 Task: Create a rule from the Recommended list, Task Added to this Project -> add SubTasks in the project Brighten with SubTasks Gather and Analyse Requirements , Design and Implement Solution , System Test and UAT , Release to Production / Go Live
Action: Mouse moved to (797, 653)
Screenshot: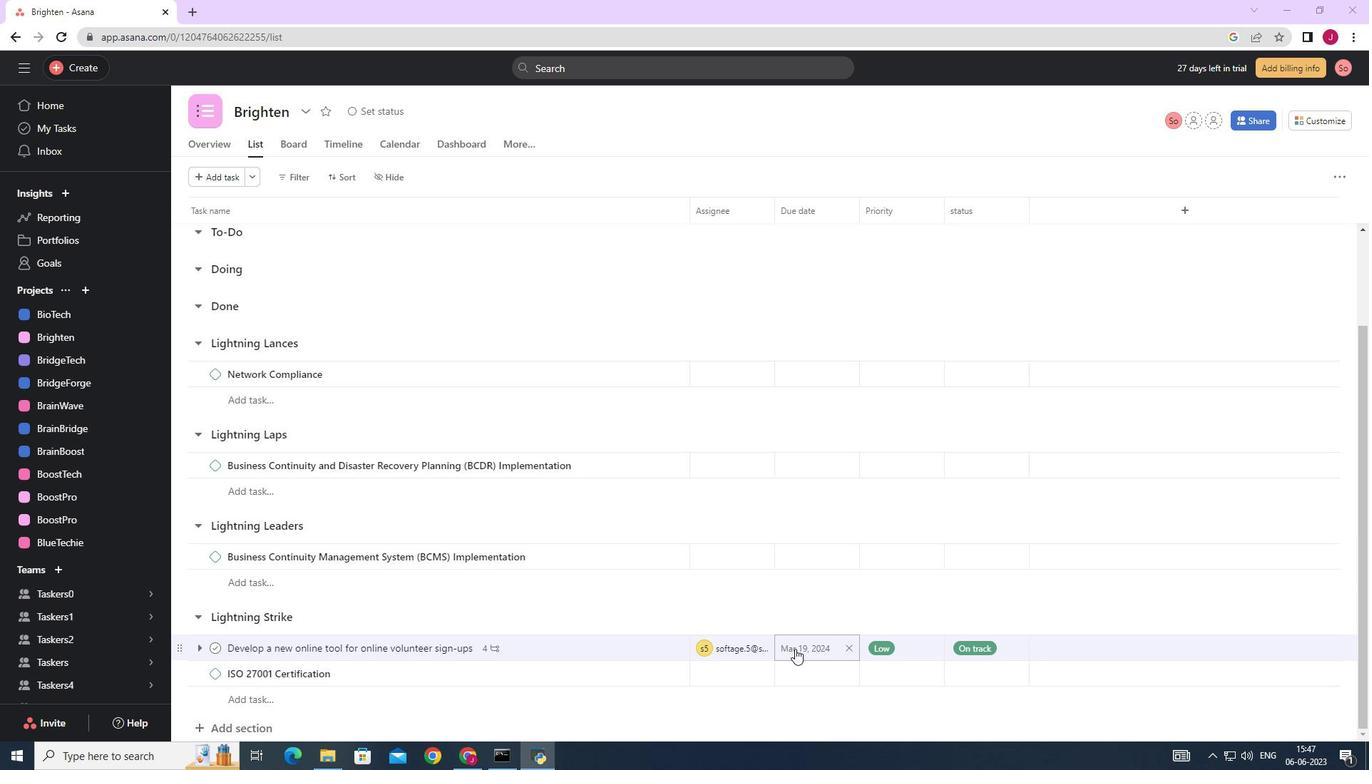 
Action: Mouse scrolled (797, 653) with delta (0, 0)
Screenshot: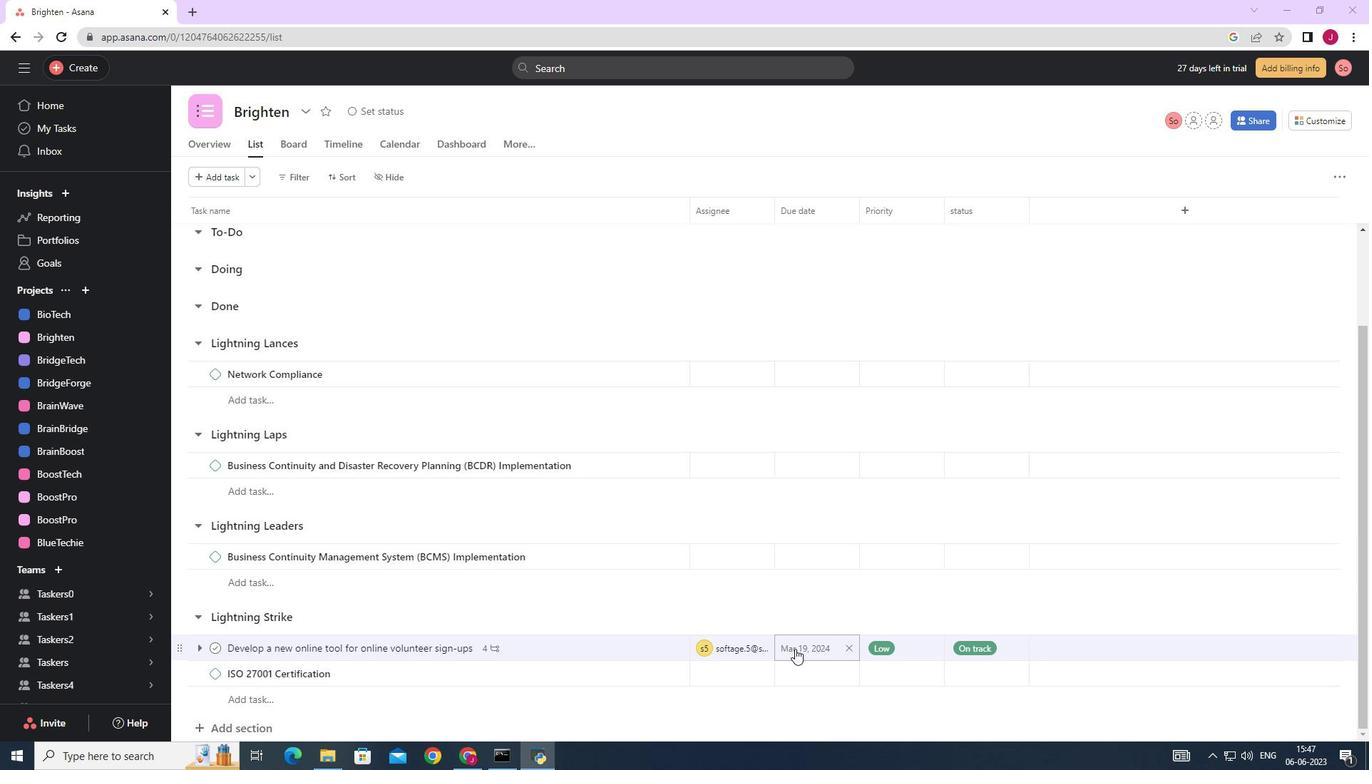 
Action: Mouse scrolled (797, 653) with delta (0, 0)
Screenshot: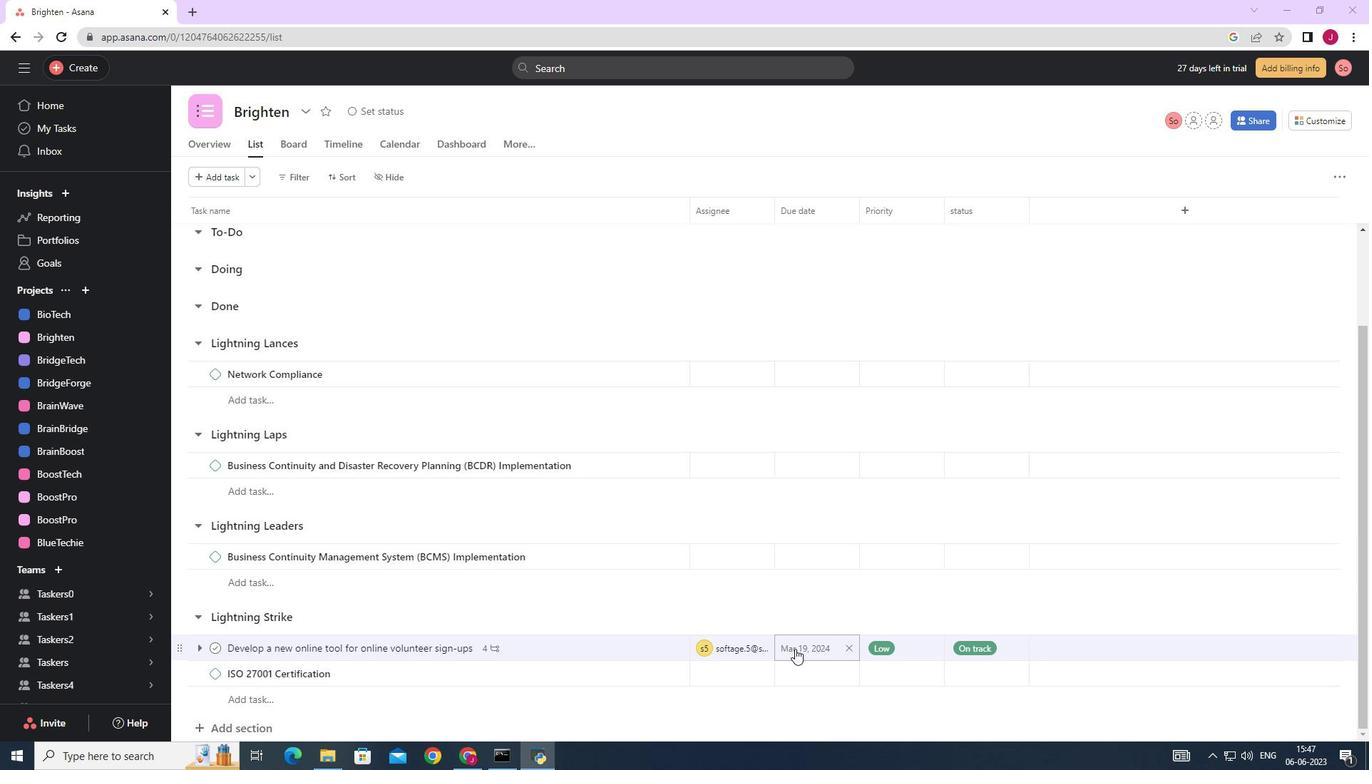 
Action: Mouse moved to (797, 649)
Screenshot: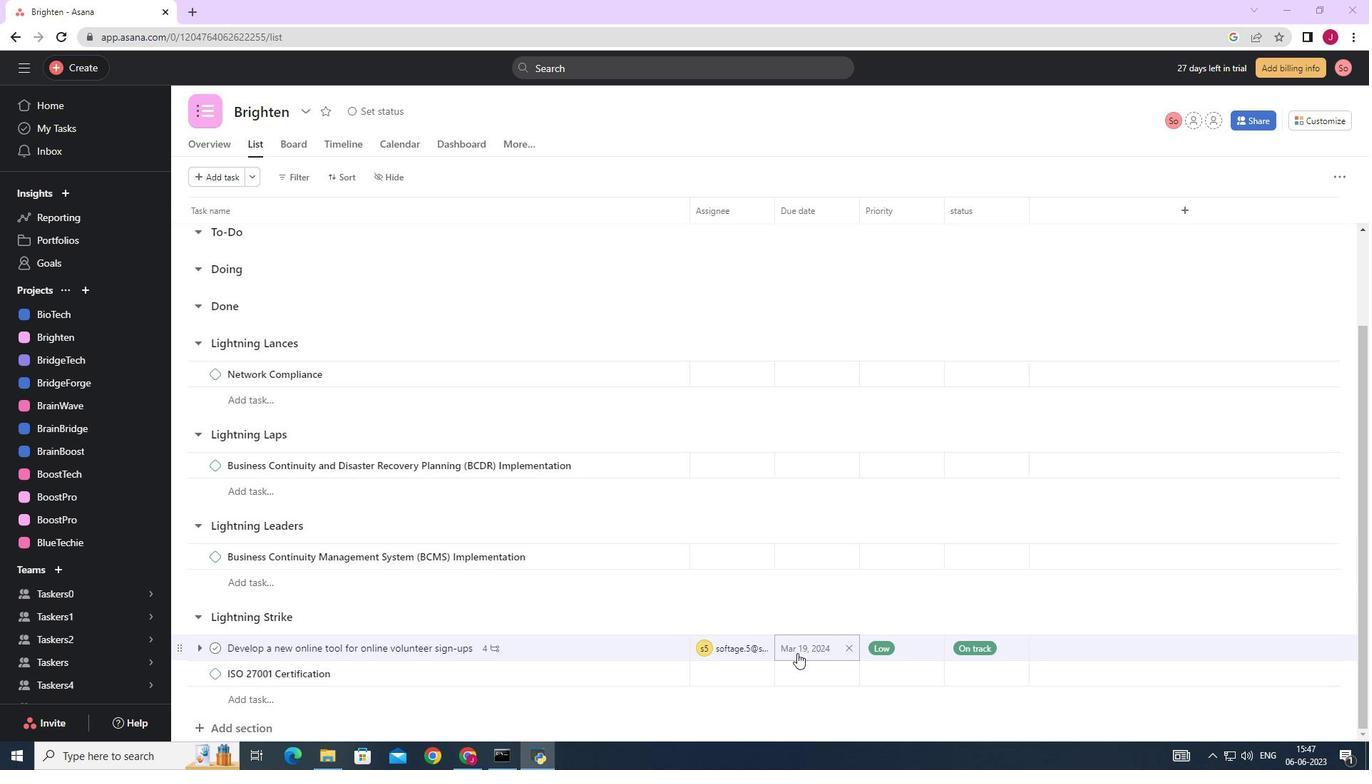 
Action: Mouse scrolled (797, 651) with delta (0, 0)
Screenshot: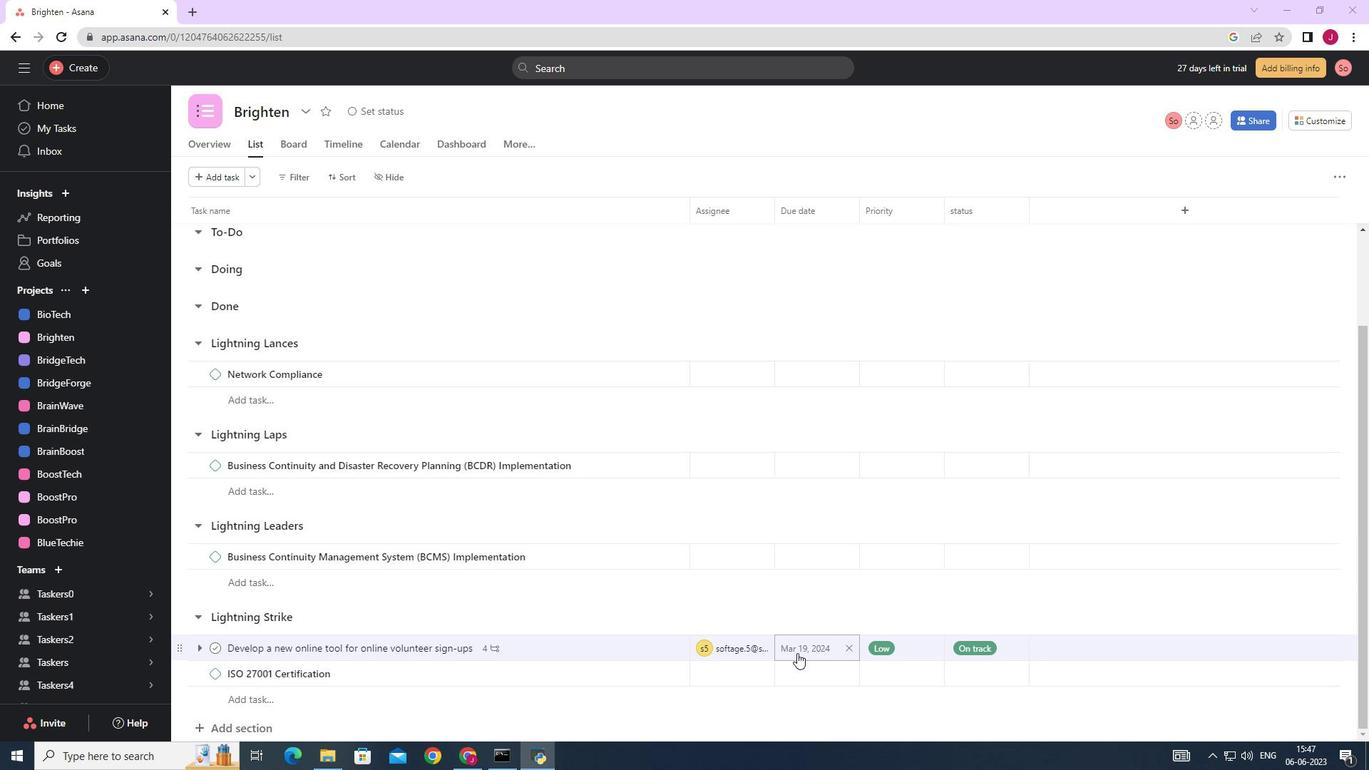 
Action: Mouse moved to (777, 588)
Screenshot: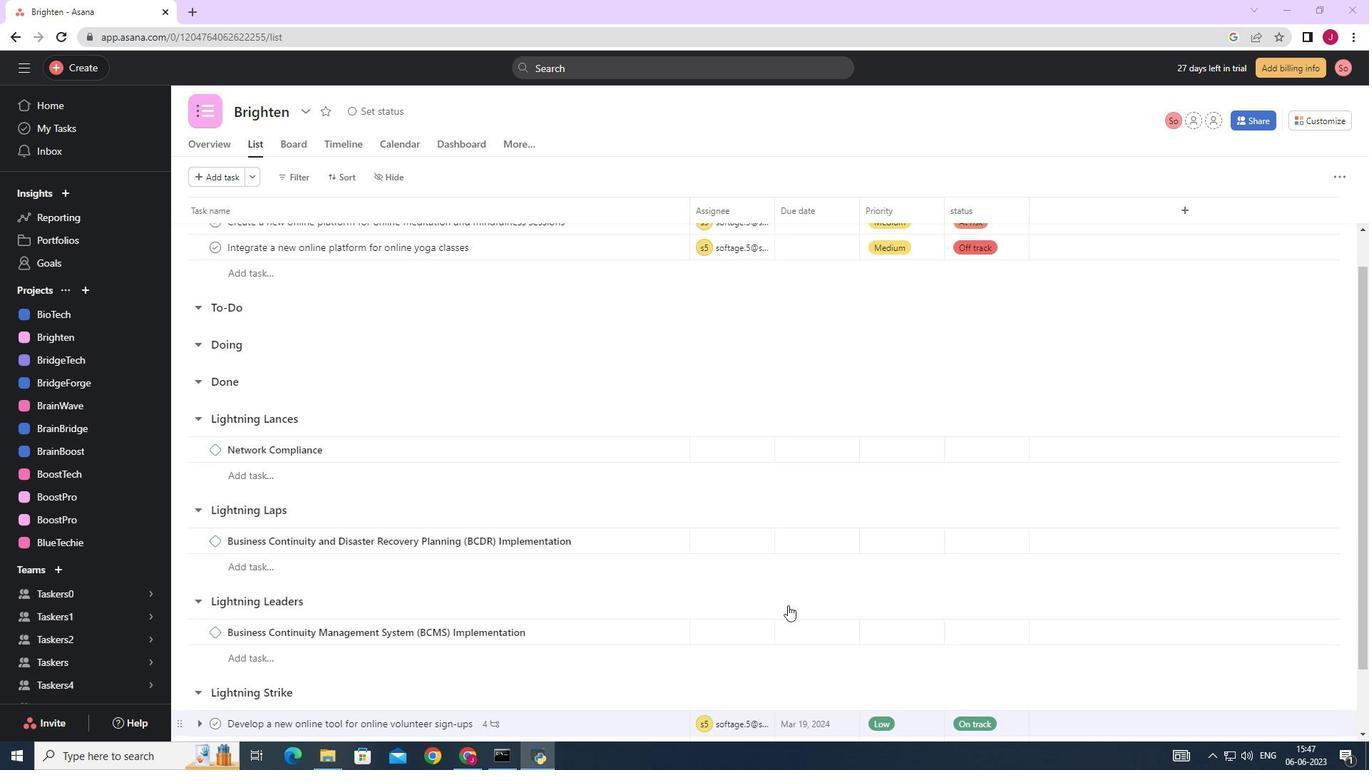 
Action: Mouse scrolled (777, 589) with delta (0, 0)
Screenshot: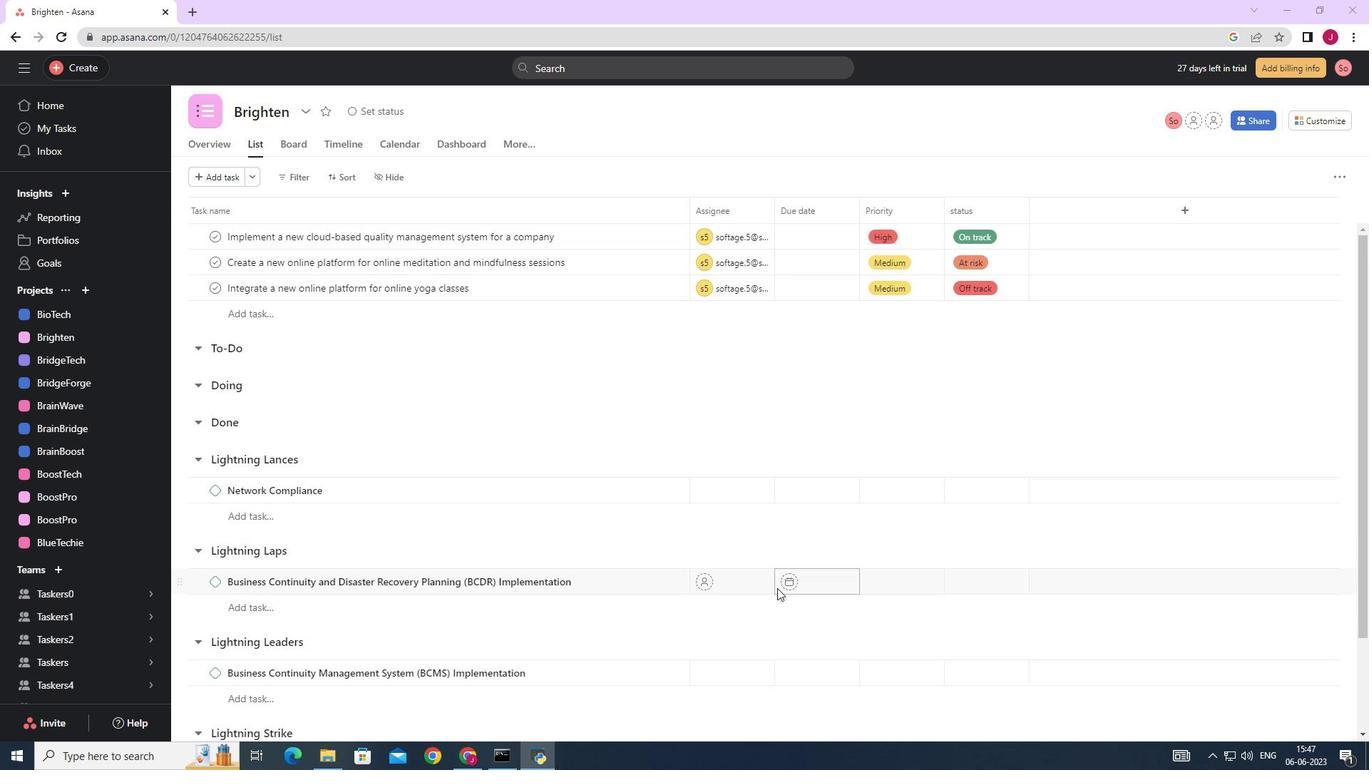 
Action: Mouse scrolled (777, 589) with delta (0, 0)
Screenshot: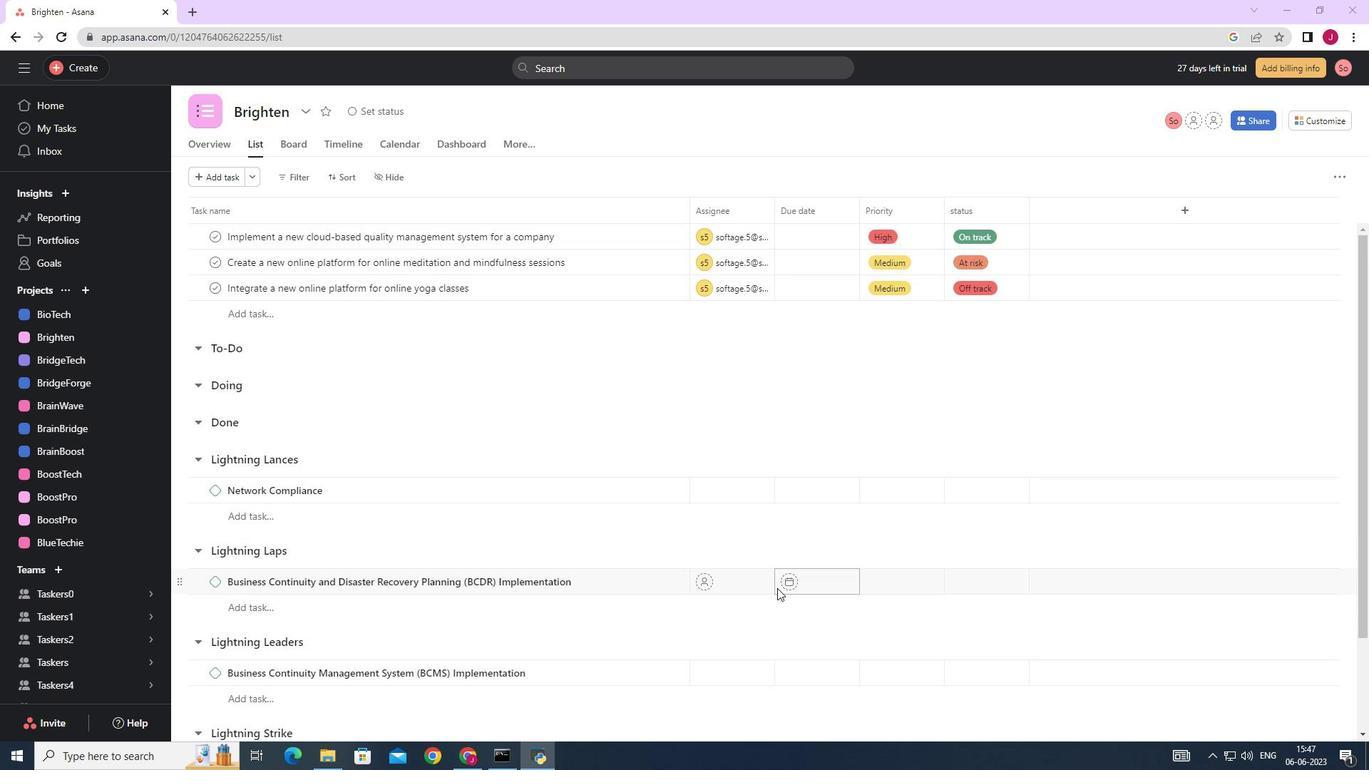 
Action: Mouse scrolled (777, 589) with delta (0, 0)
Screenshot: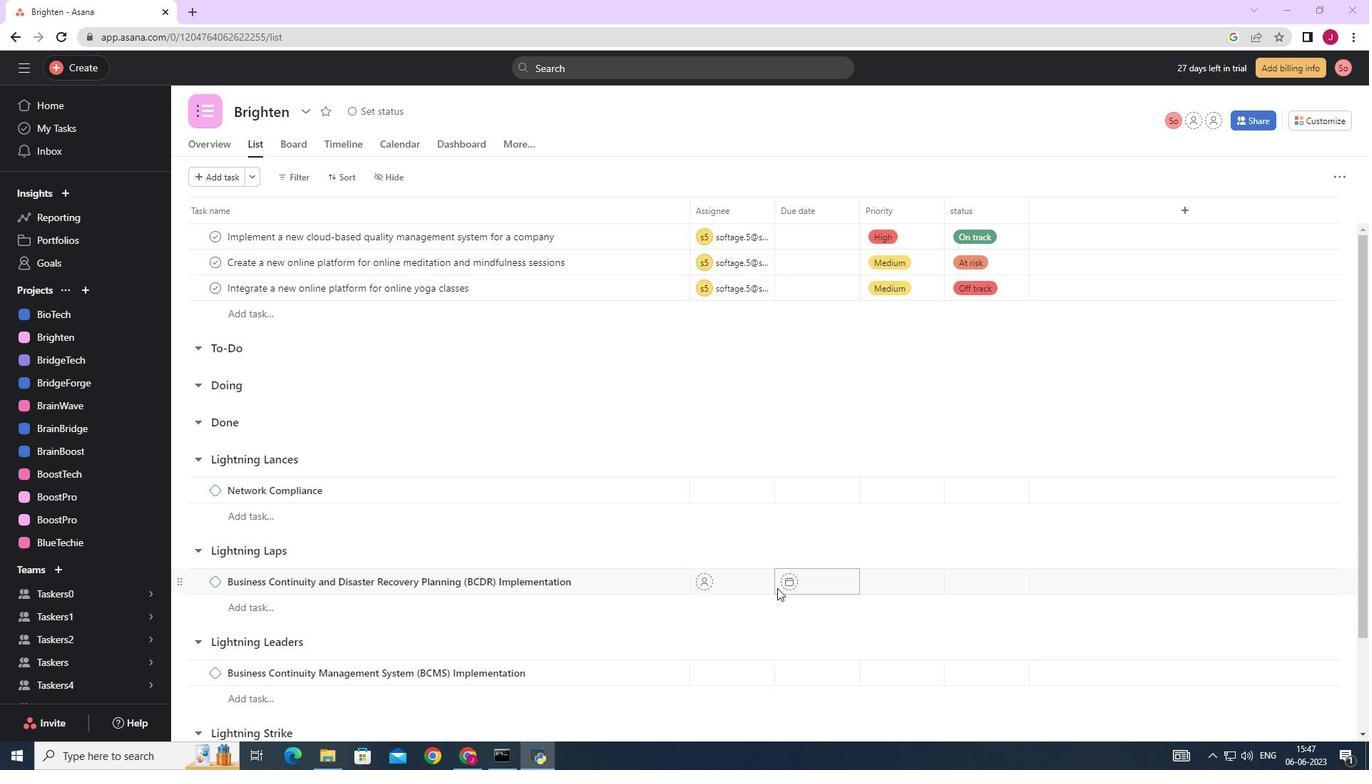 
Action: Mouse scrolled (777, 587) with delta (0, 0)
Screenshot: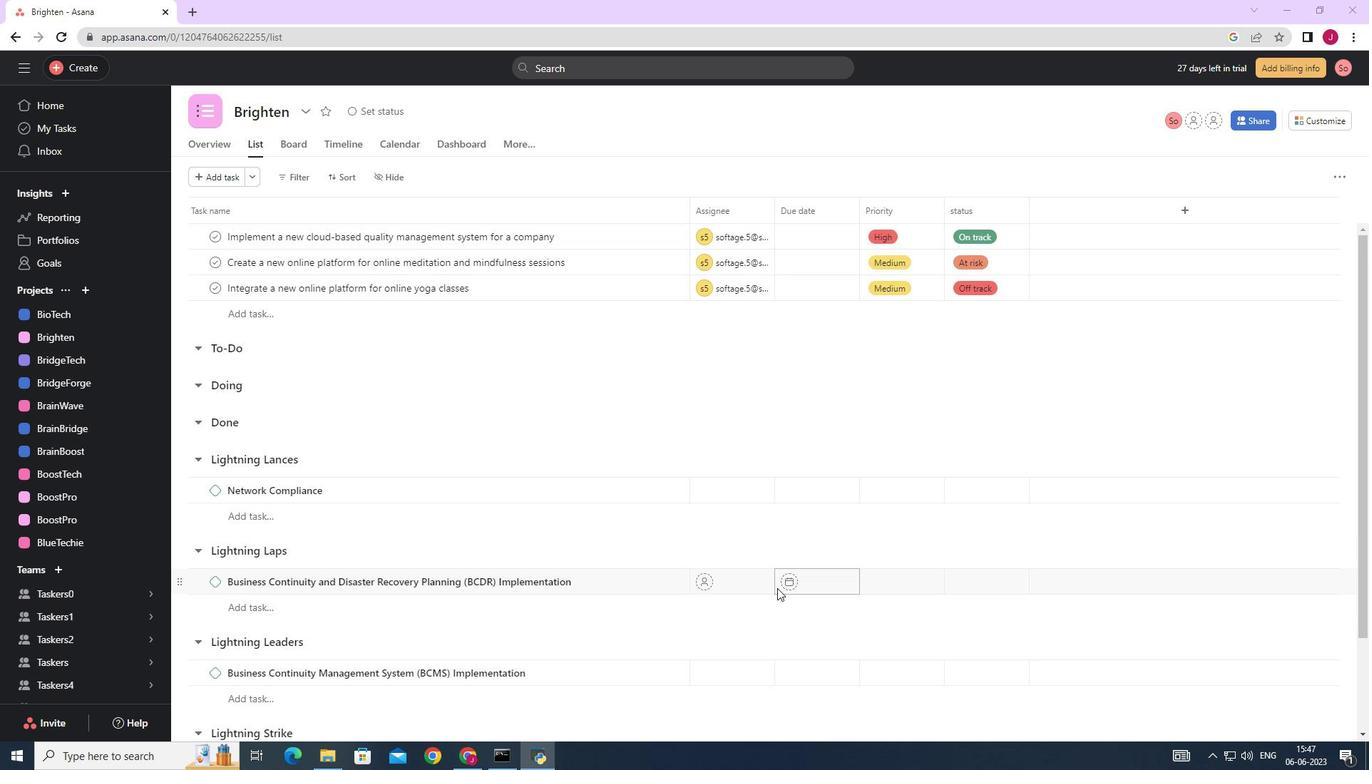 
Action: Mouse scrolled (777, 587) with delta (0, 0)
Screenshot: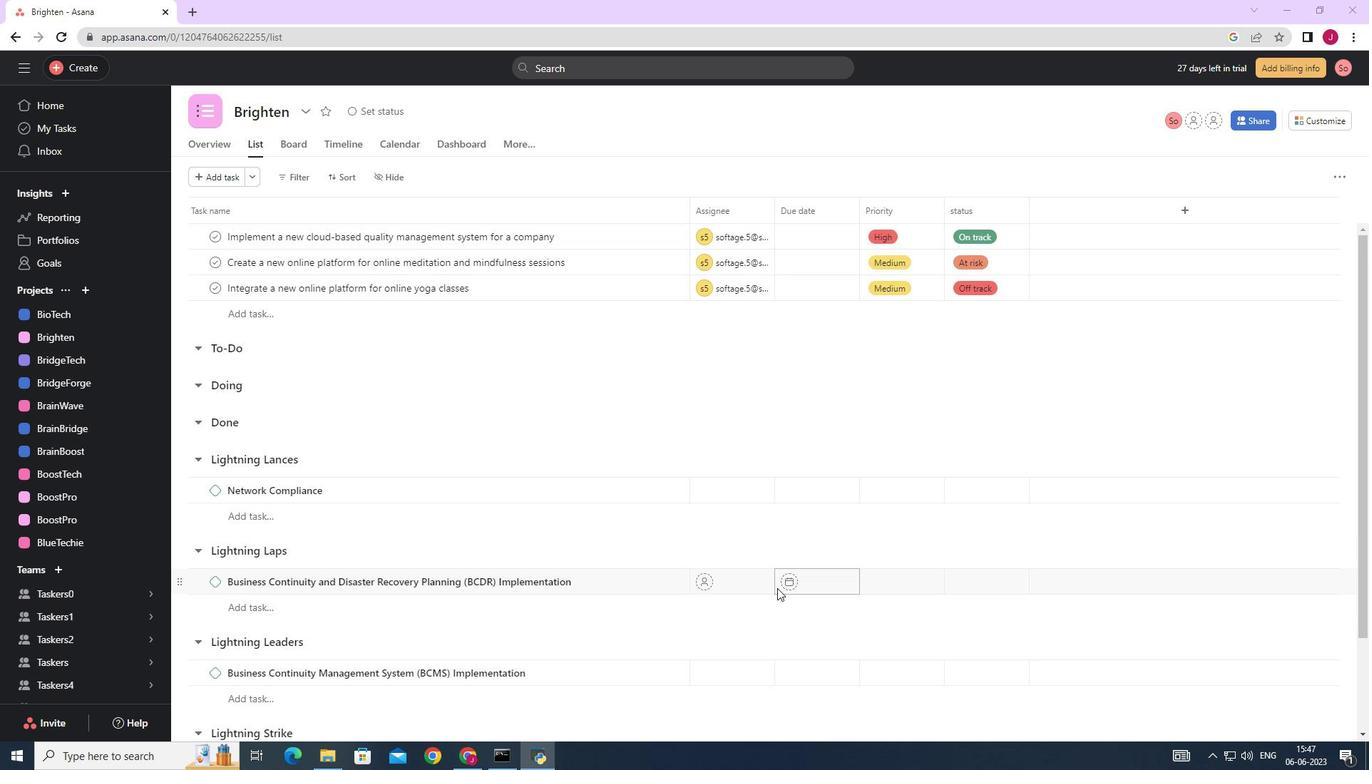 
Action: Mouse scrolled (777, 587) with delta (0, 0)
Screenshot: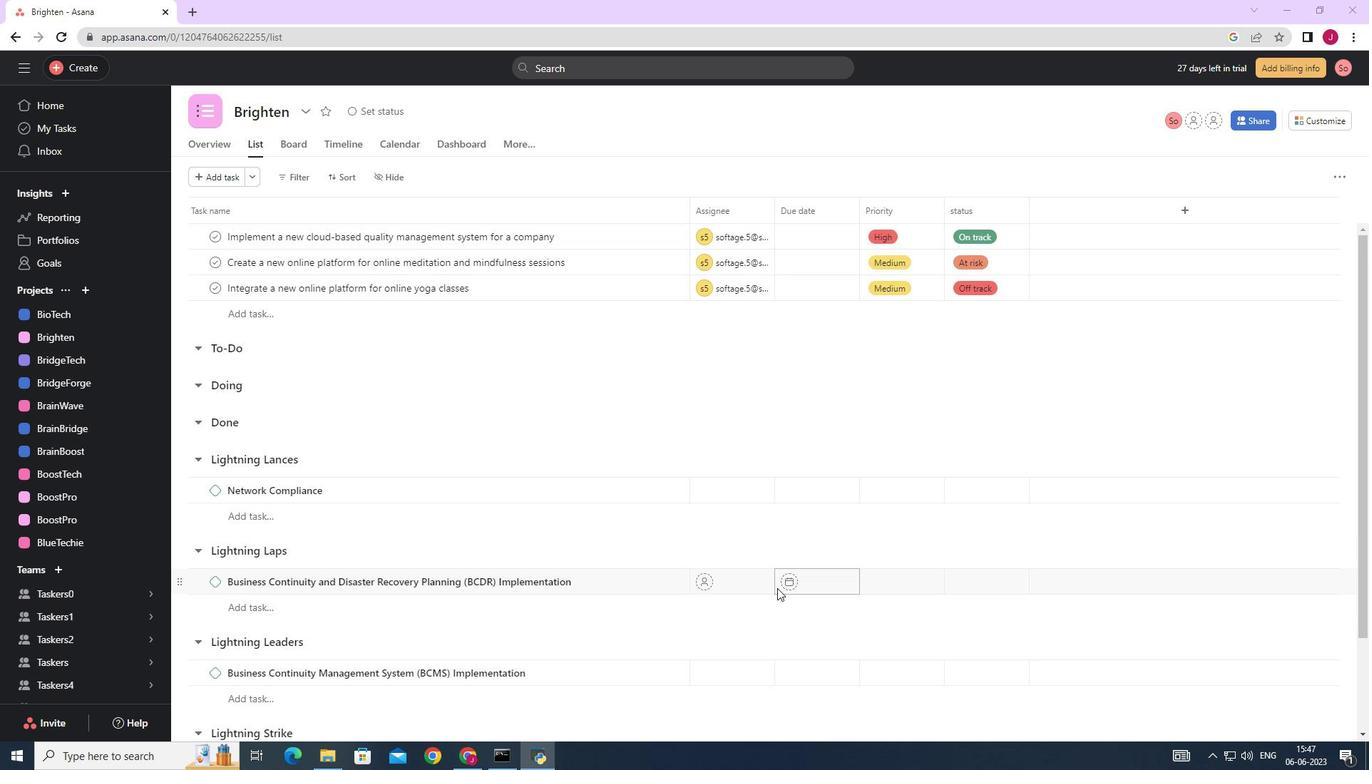 
Action: Mouse scrolled (777, 587) with delta (0, 0)
Screenshot: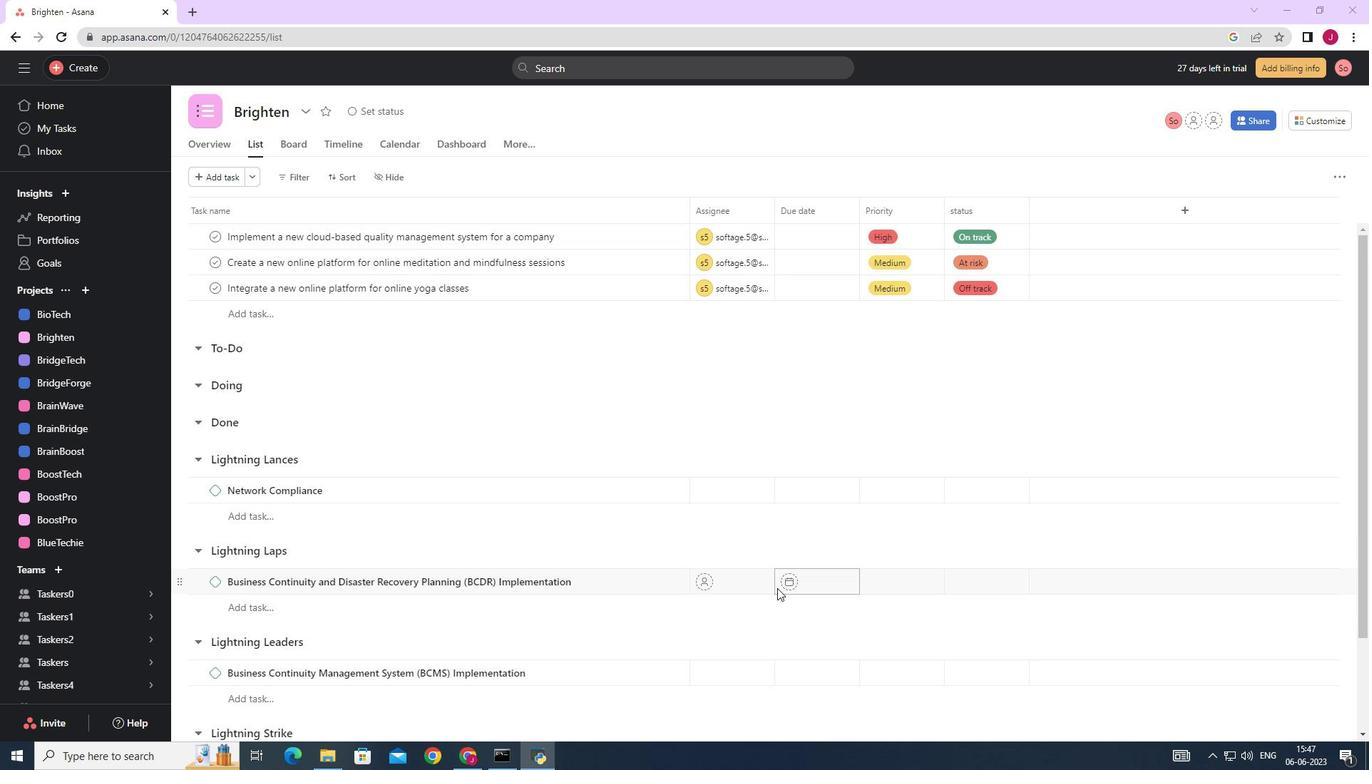 
Action: Mouse scrolled (777, 587) with delta (0, 0)
Screenshot: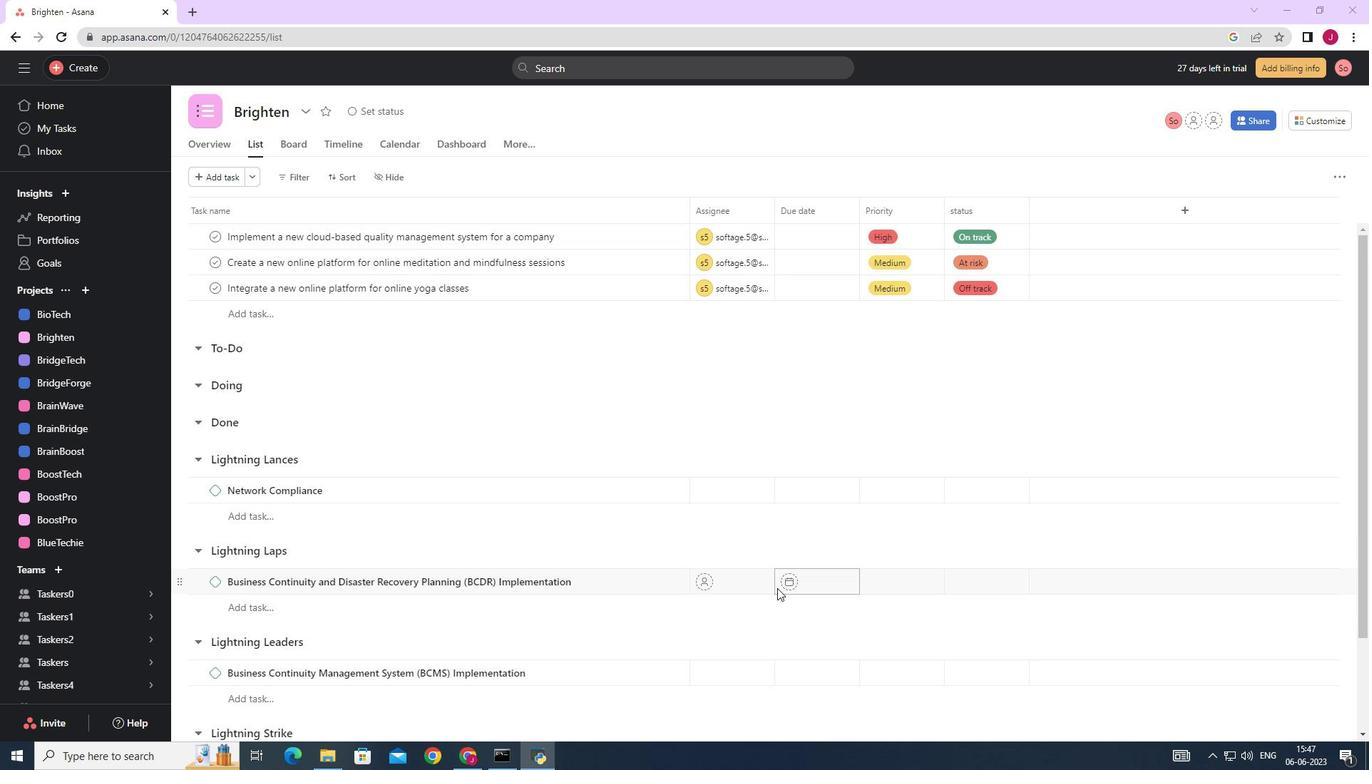 
Action: Mouse scrolled (777, 589) with delta (0, 0)
Screenshot: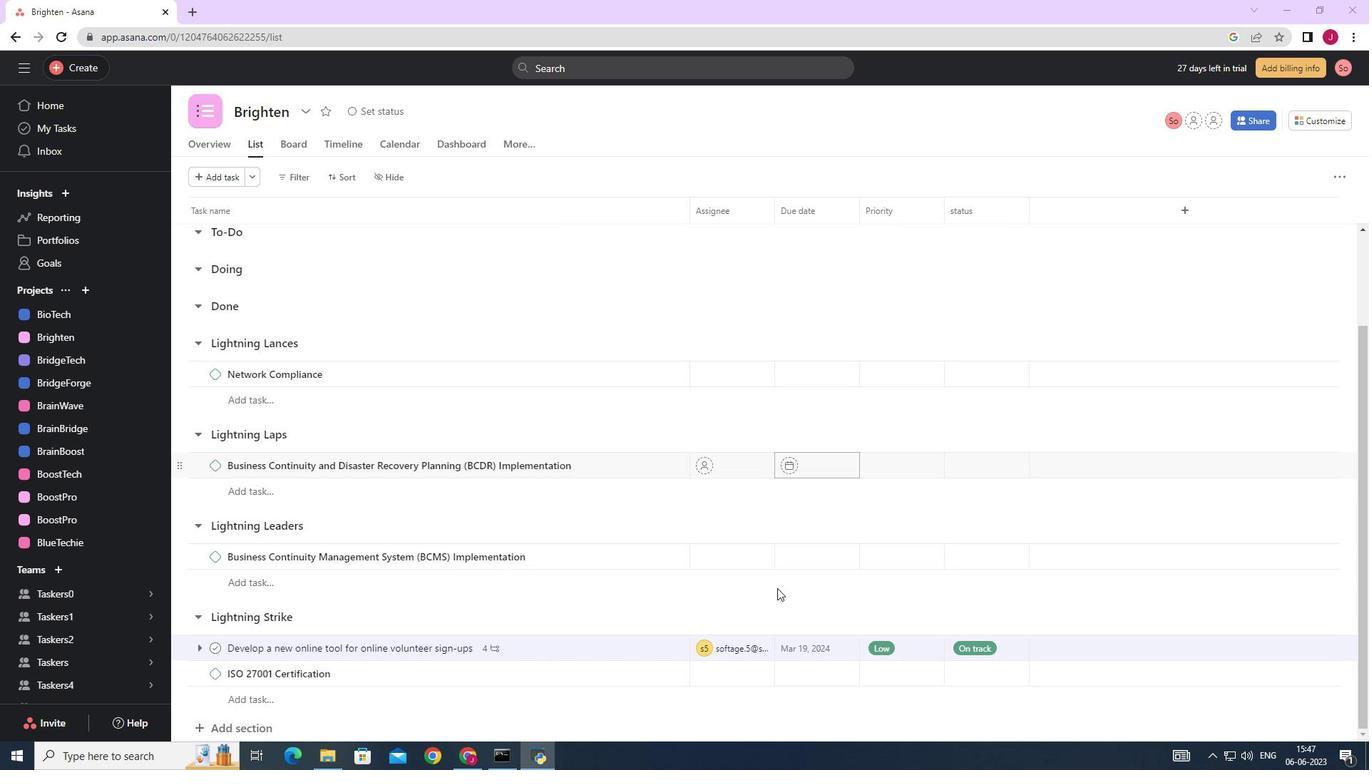 
Action: Mouse scrolled (777, 589) with delta (0, 0)
Screenshot: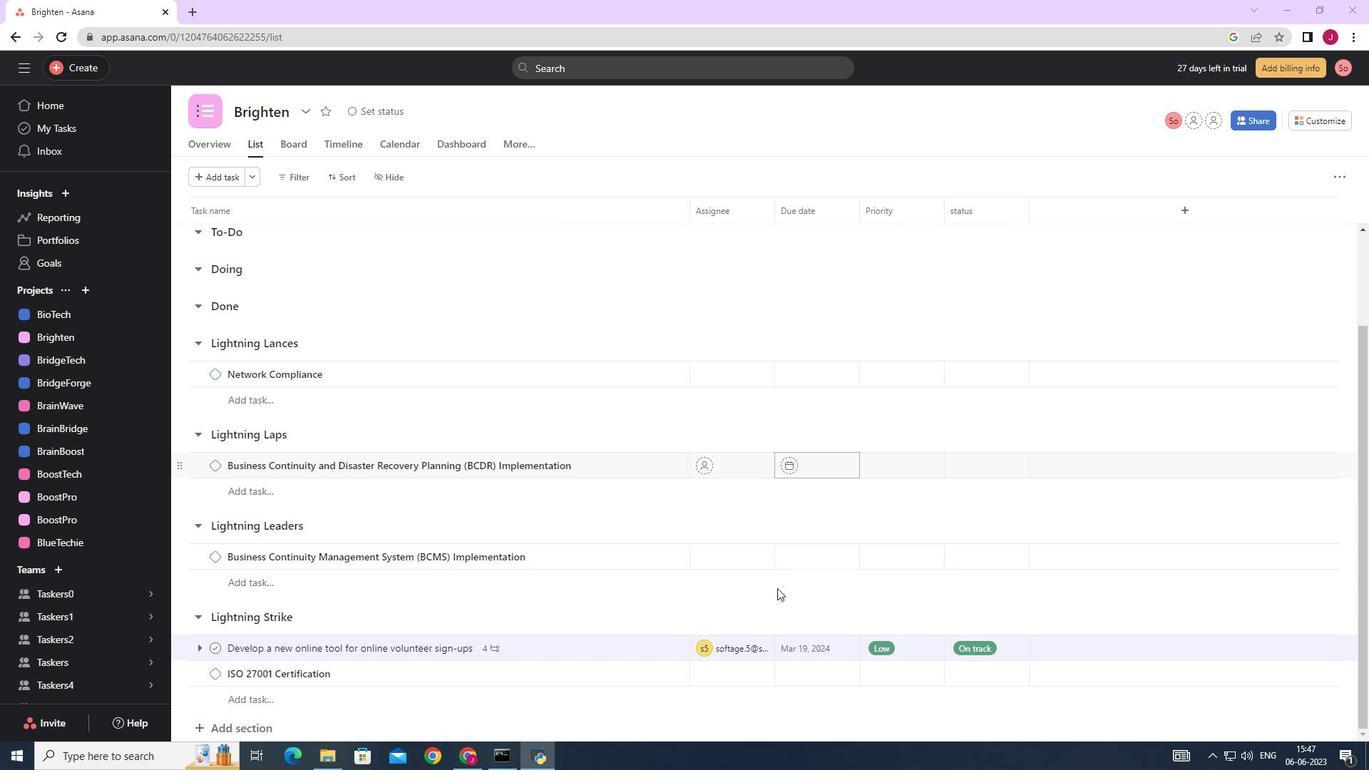
Action: Mouse scrolled (777, 589) with delta (0, 0)
Screenshot: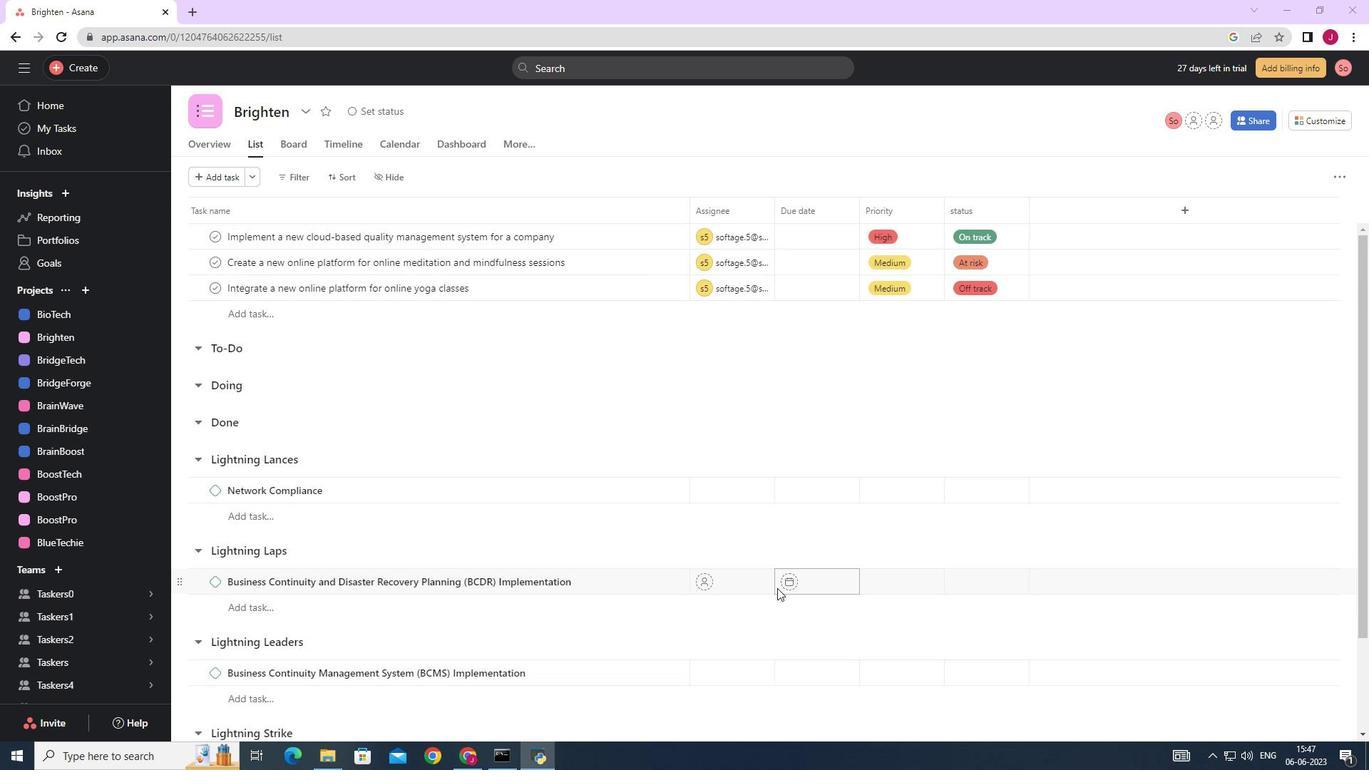 
Action: Mouse scrolled (777, 589) with delta (0, 0)
Screenshot: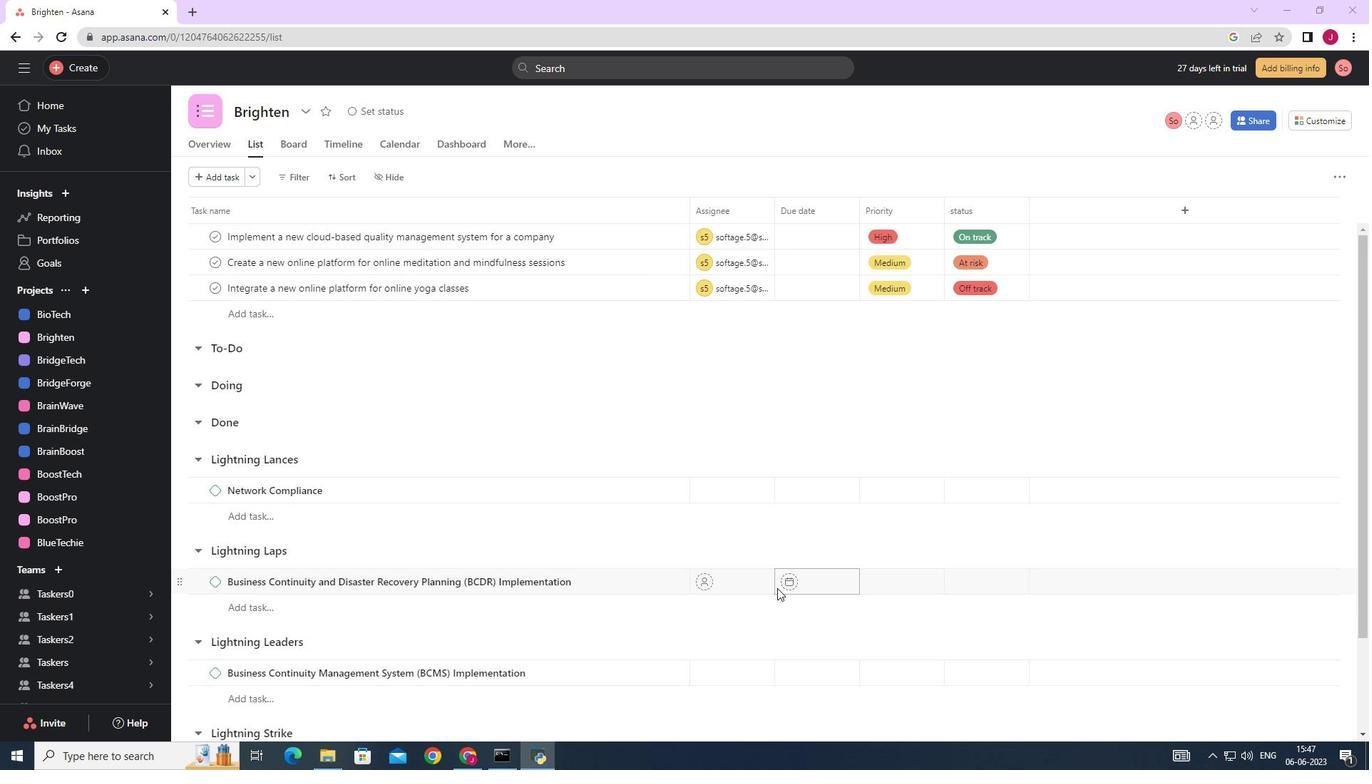 
Action: Mouse moved to (1319, 126)
Screenshot: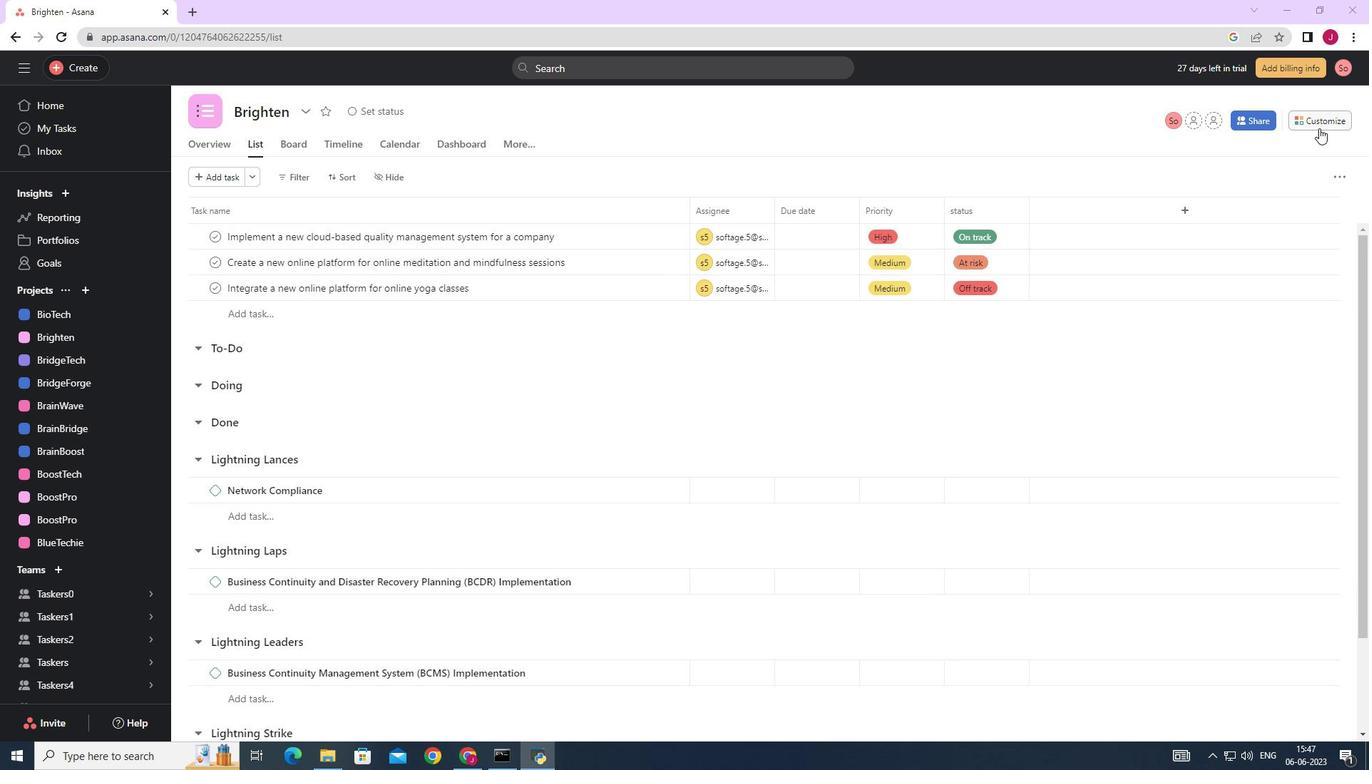 
Action: Mouse pressed left at (1319, 126)
Screenshot: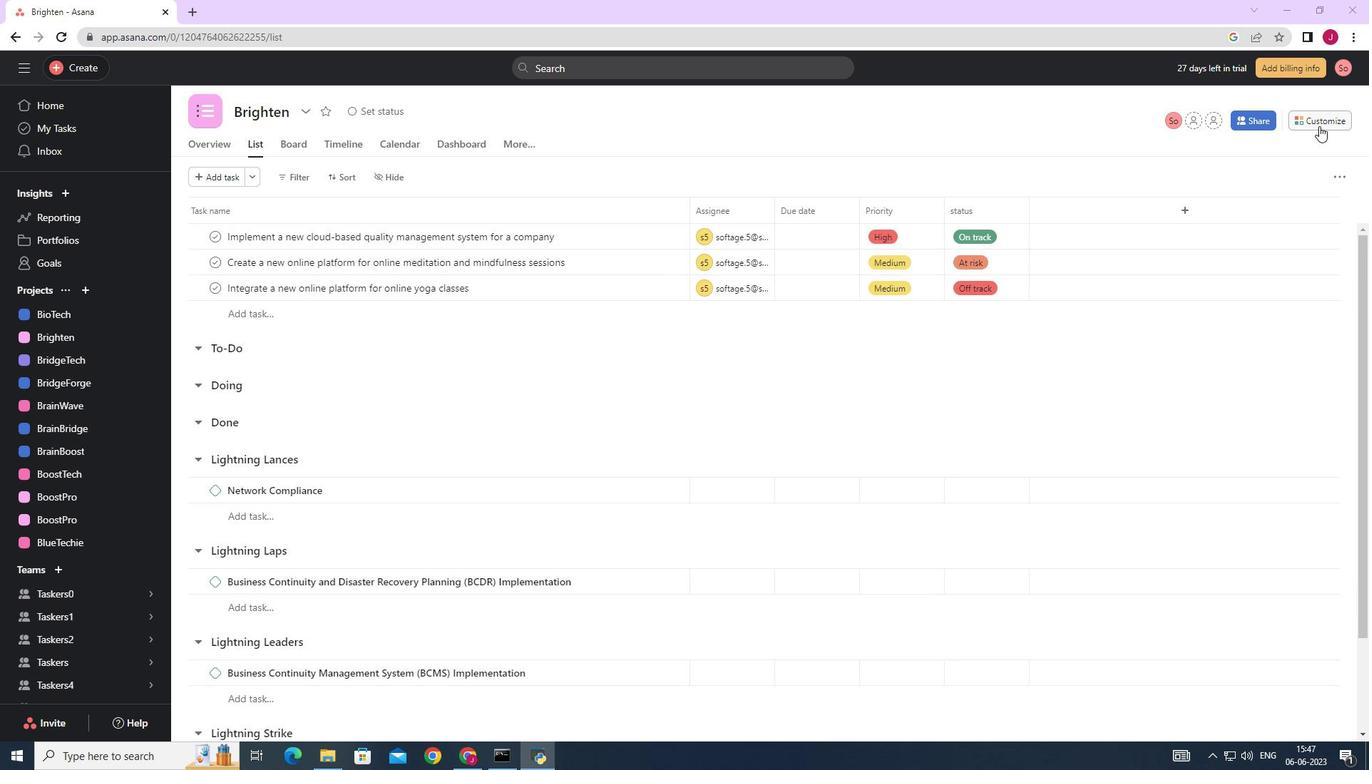 
Action: Mouse moved to (1066, 310)
Screenshot: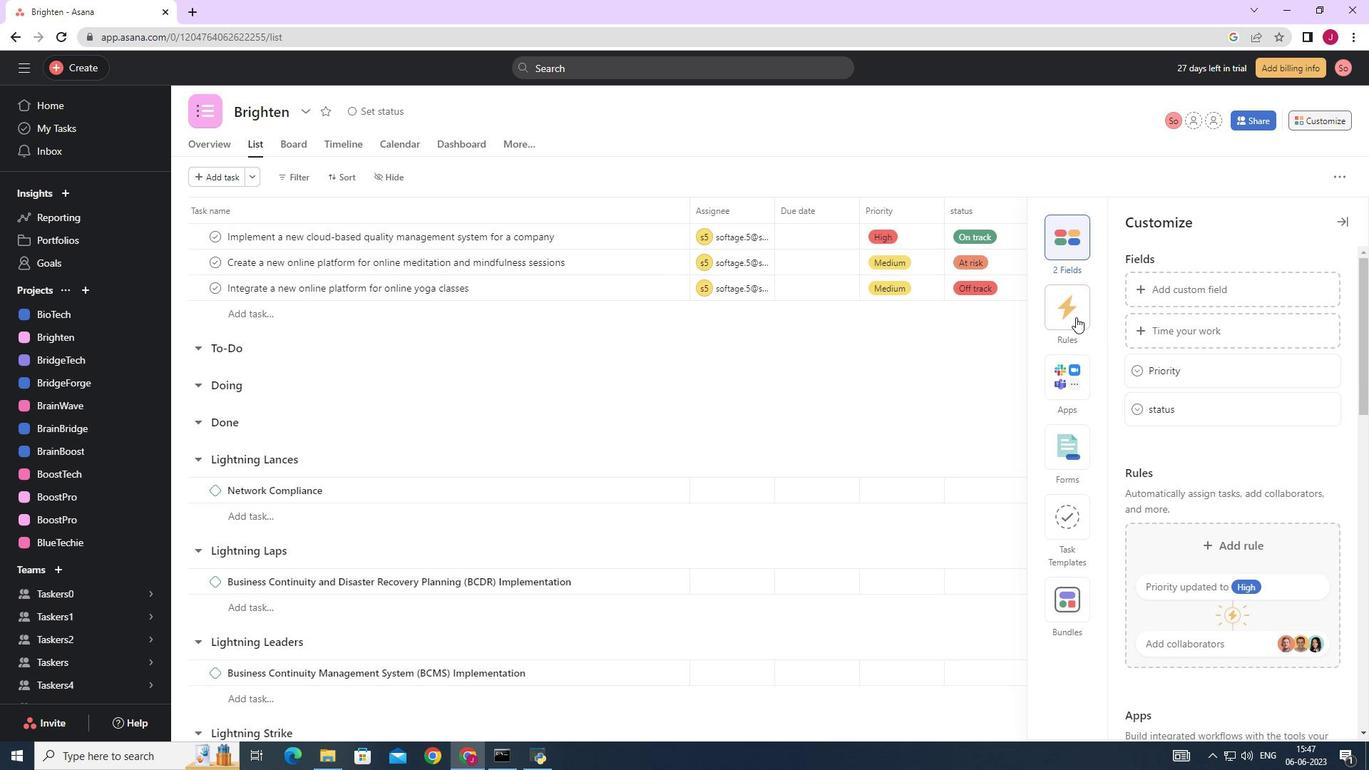 
Action: Mouse pressed left at (1066, 310)
Screenshot: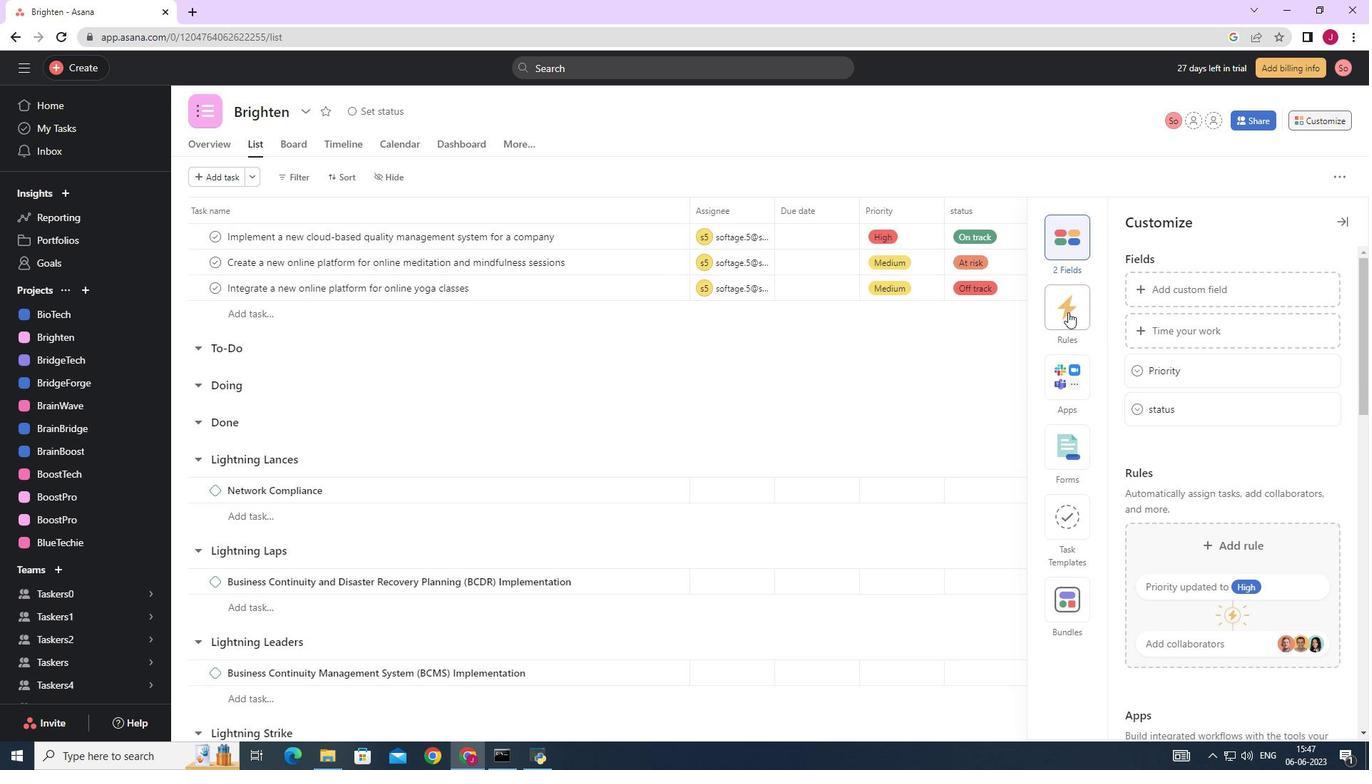 
Action: Mouse moved to (1195, 335)
Screenshot: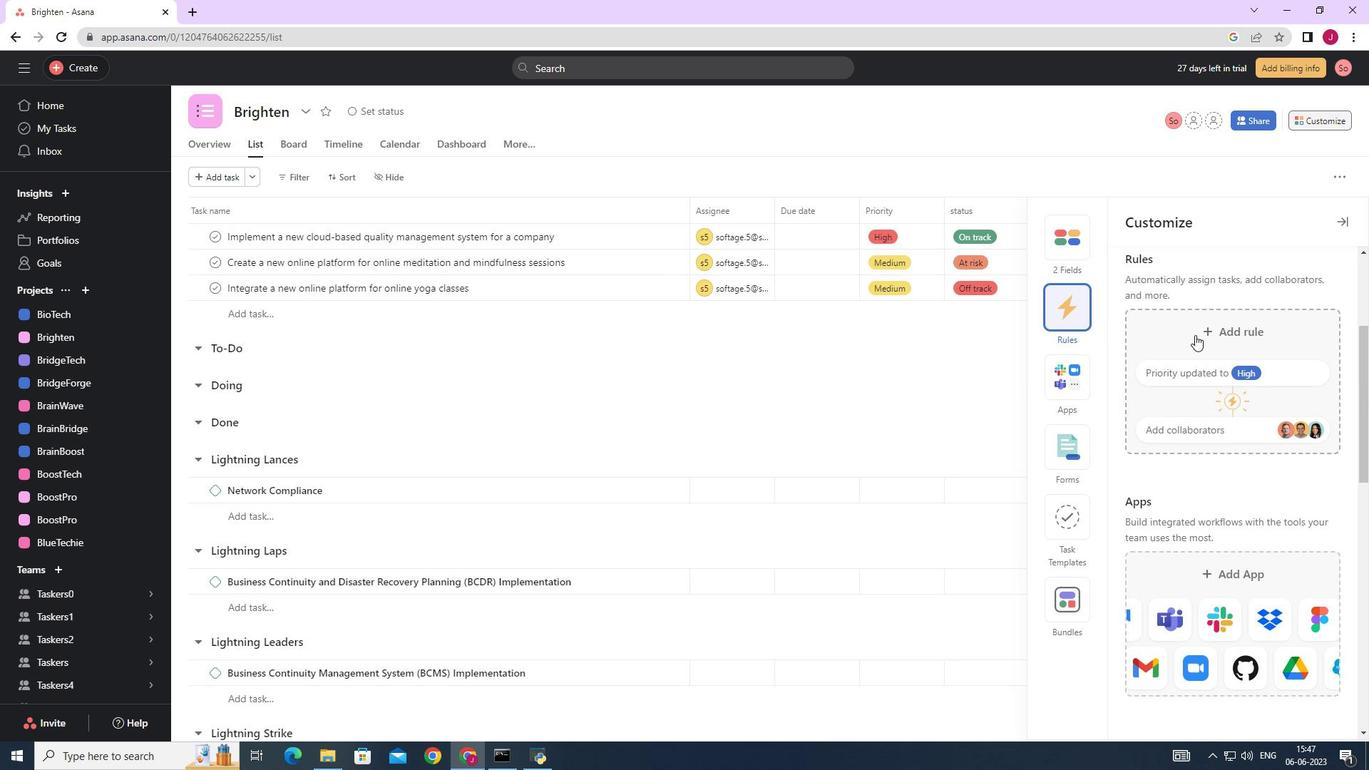 
Action: Mouse pressed left at (1195, 335)
Screenshot: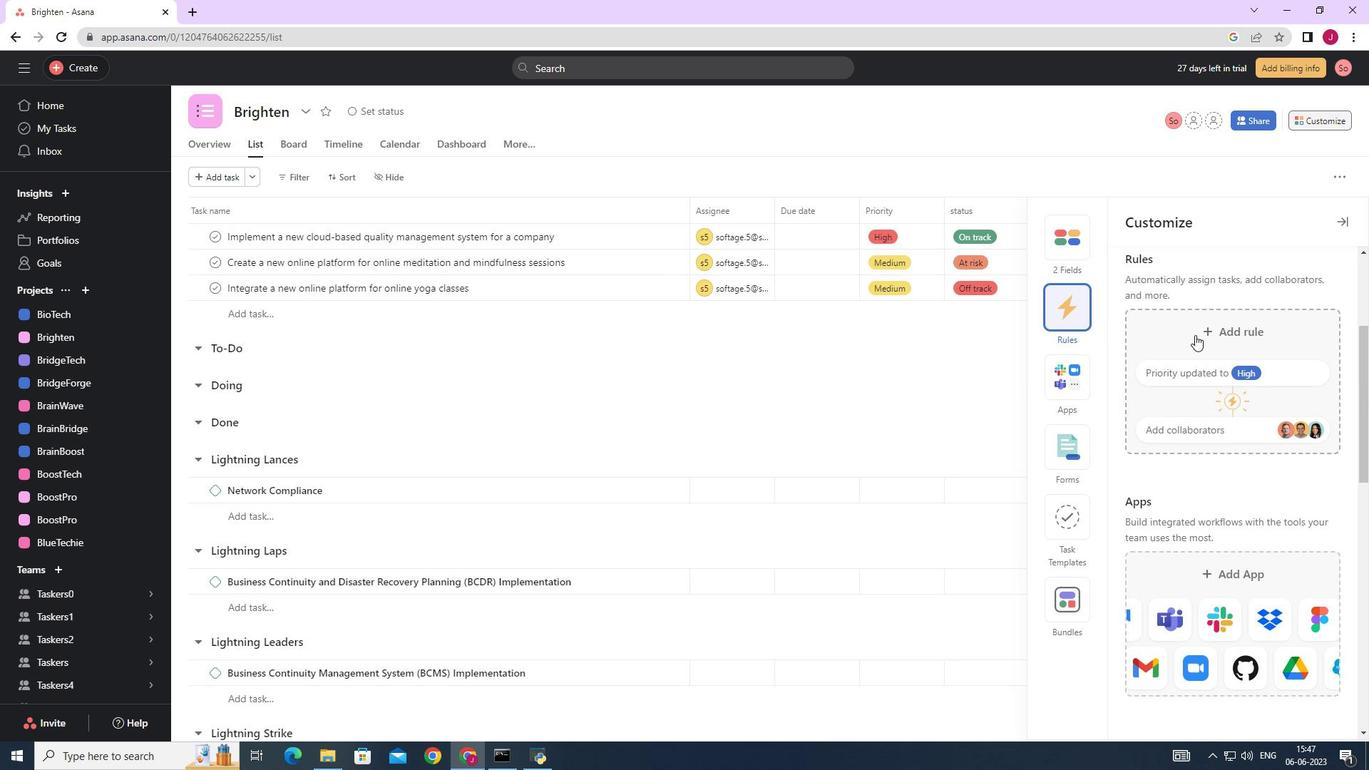 
Action: Mouse moved to (517, 225)
Screenshot: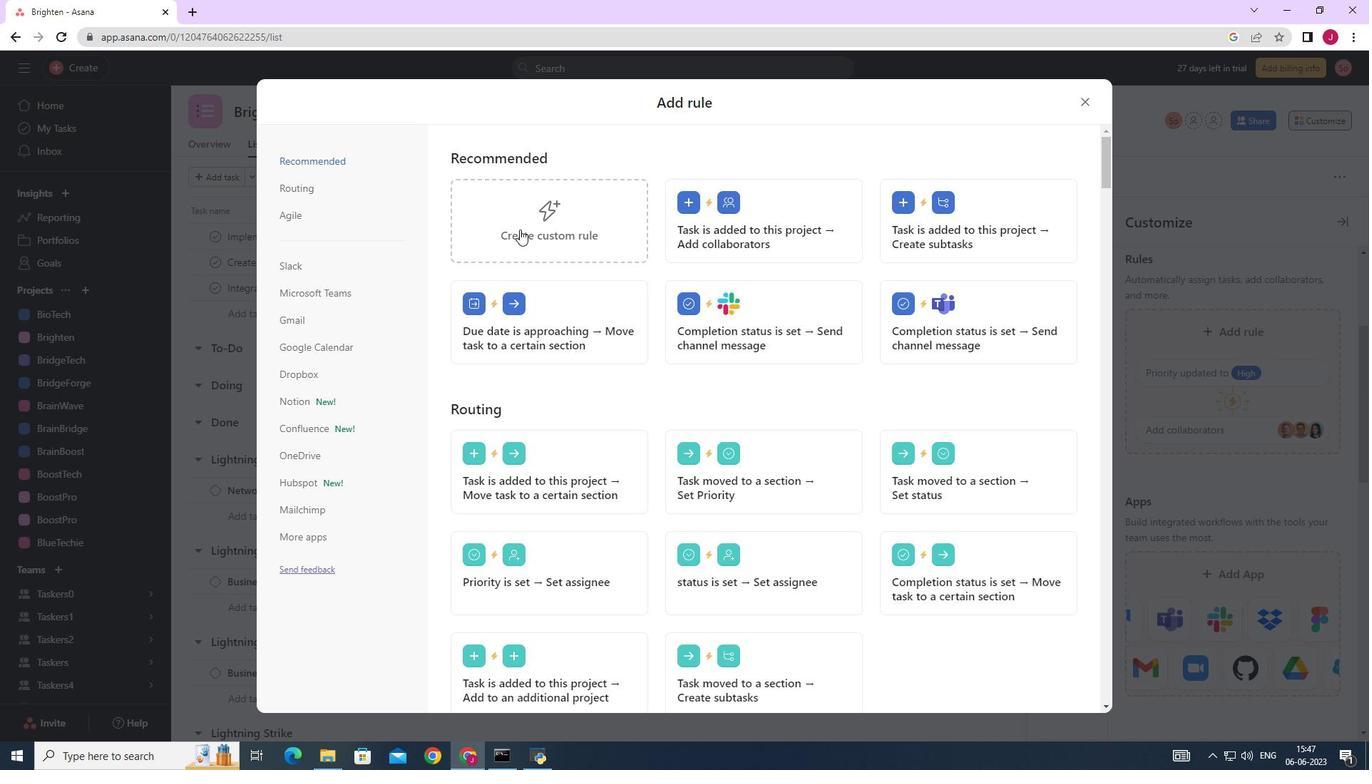 
Action: Mouse pressed left at (517, 225)
Screenshot: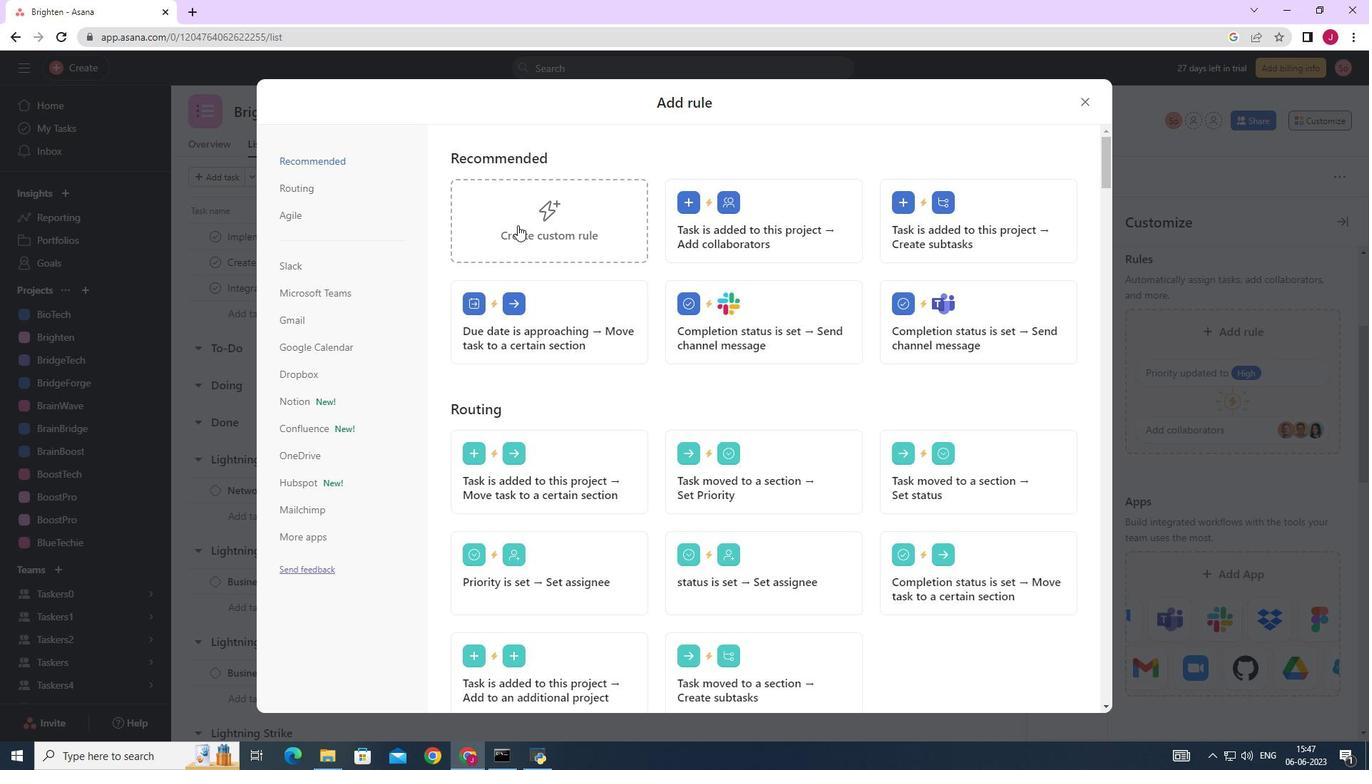
Action: Mouse moved to (661, 367)
Screenshot: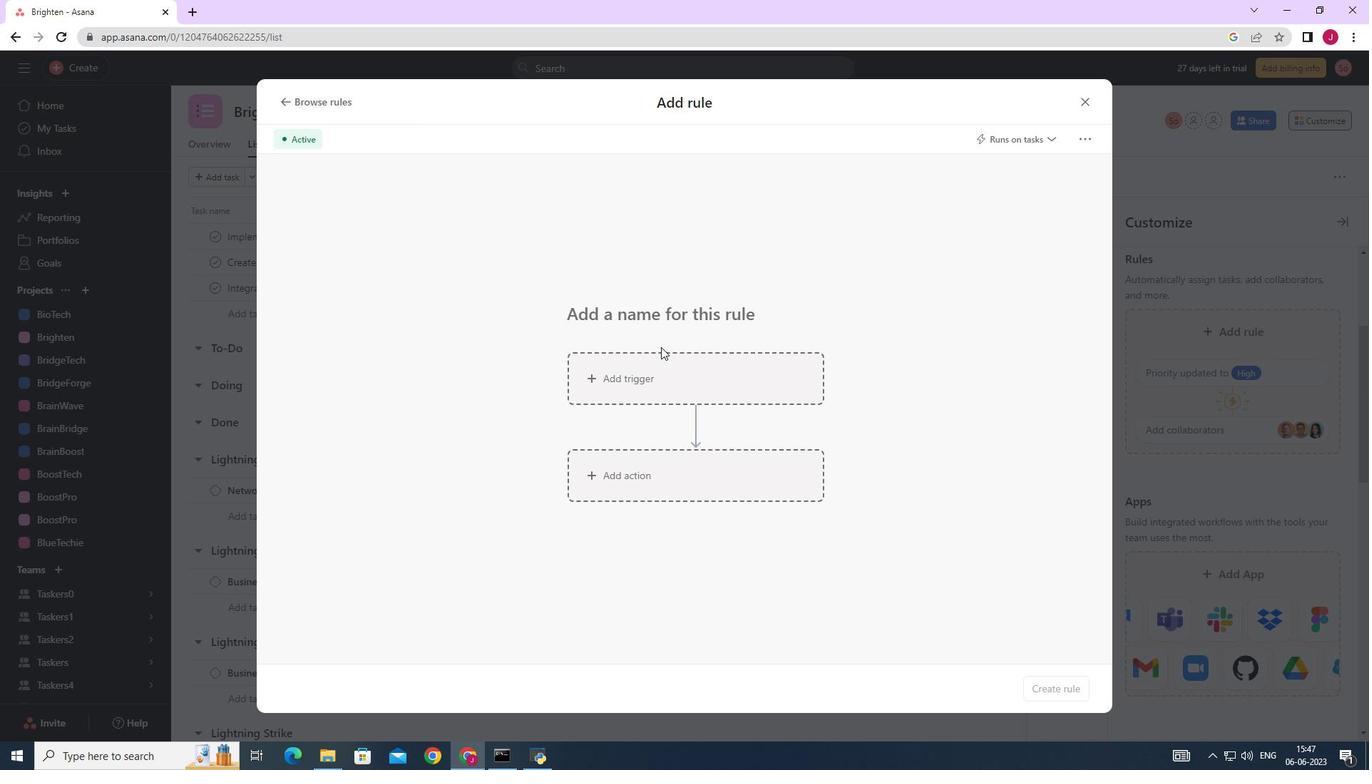 
Action: Mouse pressed left at (661, 367)
Screenshot: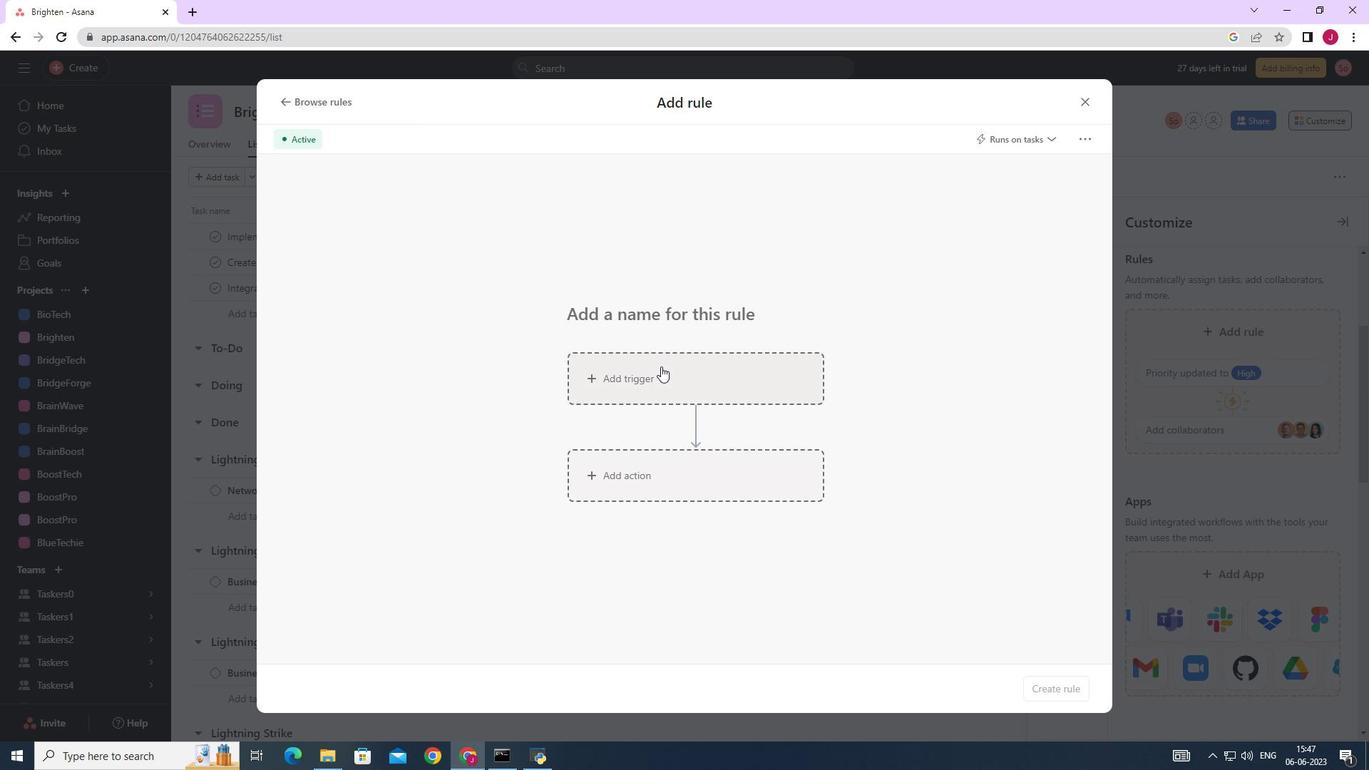 
Action: Mouse moved to (574, 462)
Screenshot: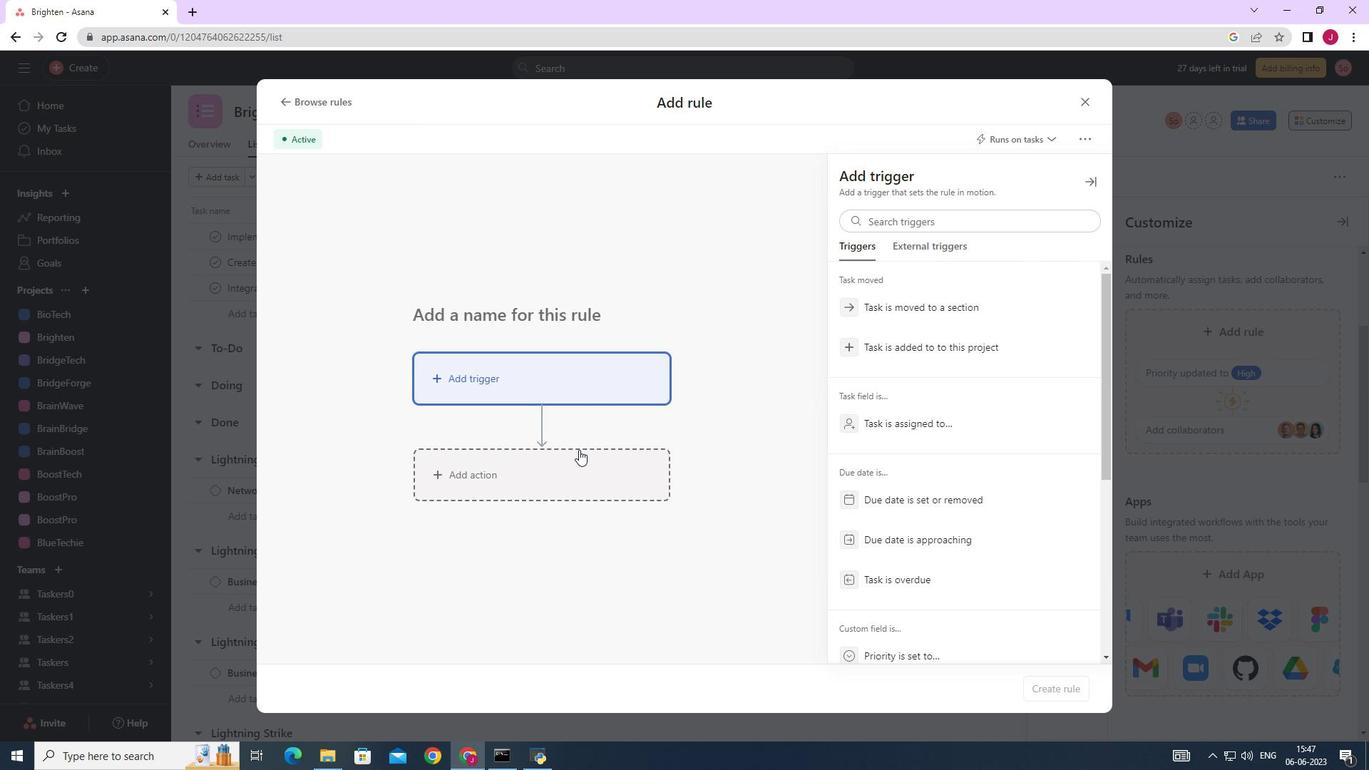 
Action: Mouse pressed left at (574, 462)
Screenshot: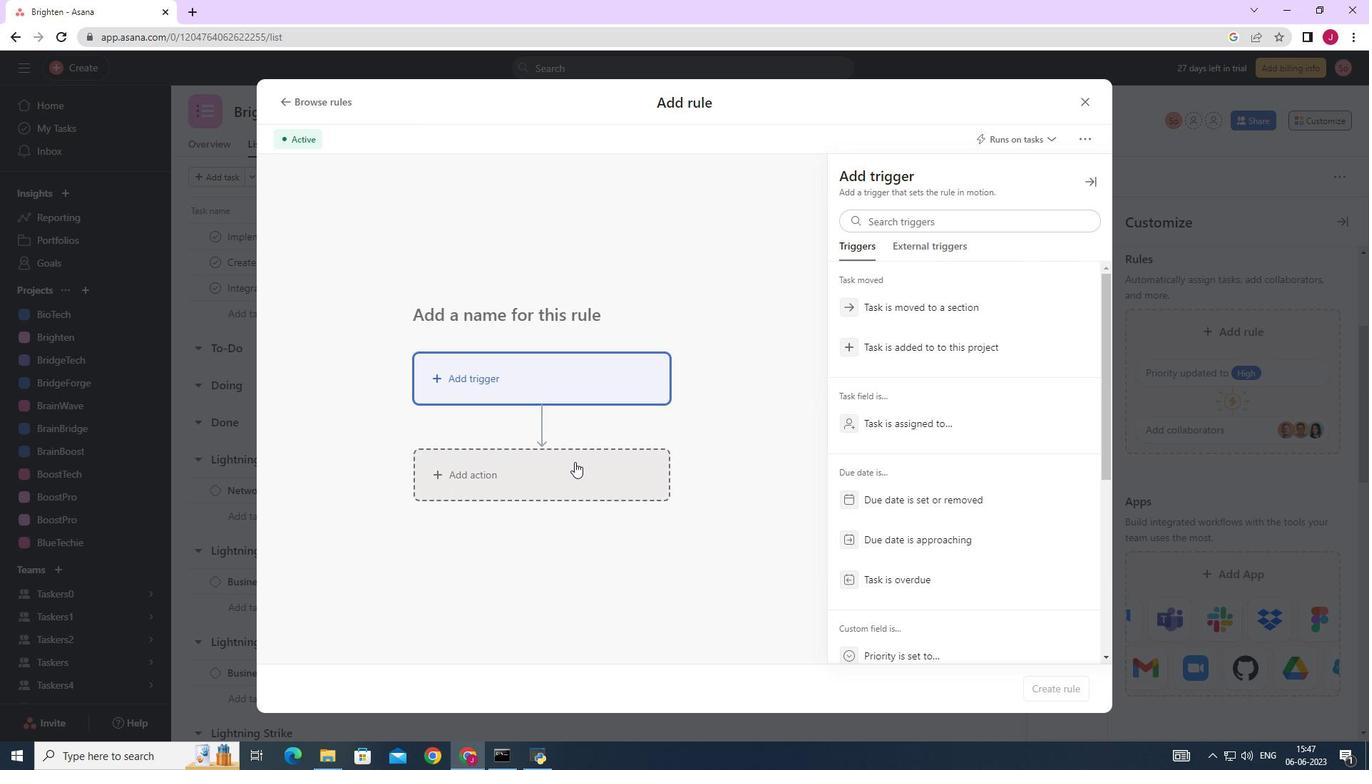 
Action: Mouse moved to (941, 516)
Screenshot: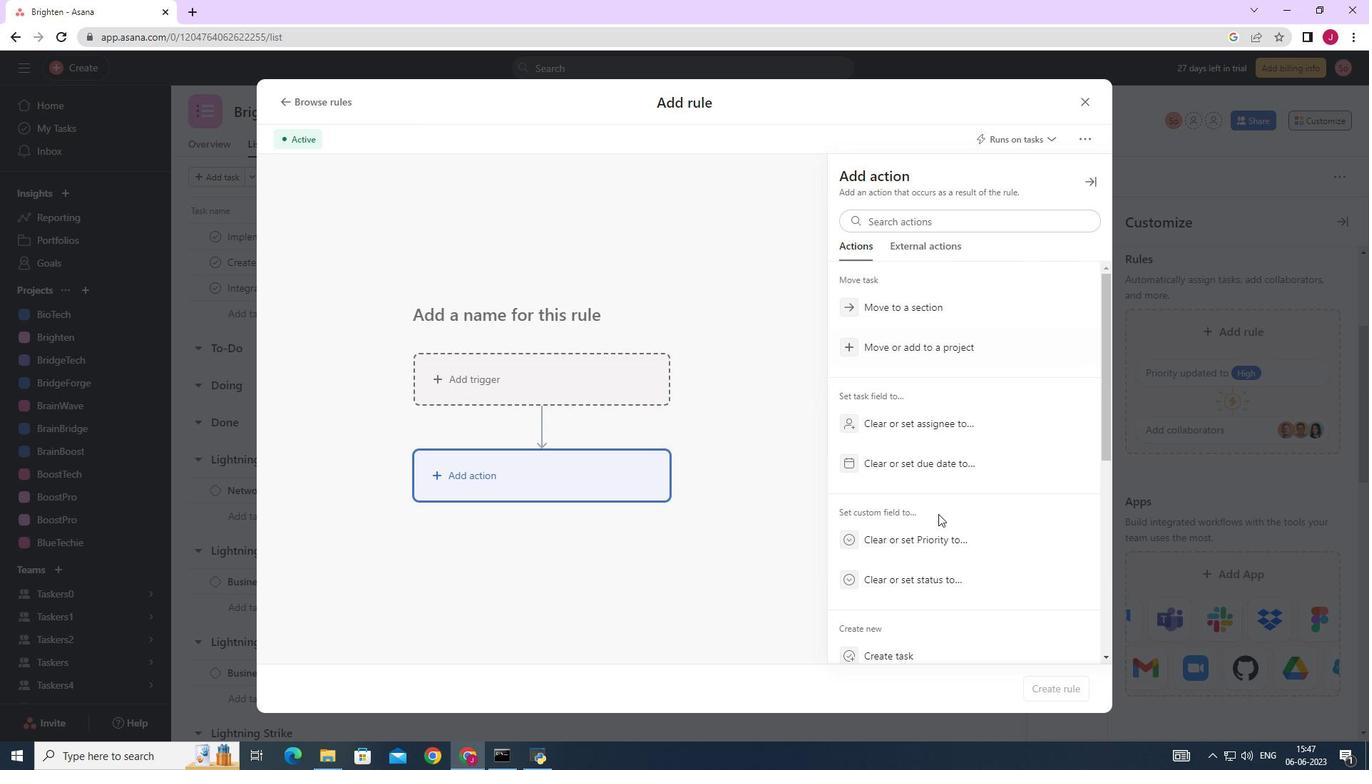 
Action: Mouse scrolled (941, 515) with delta (0, 0)
Screenshot: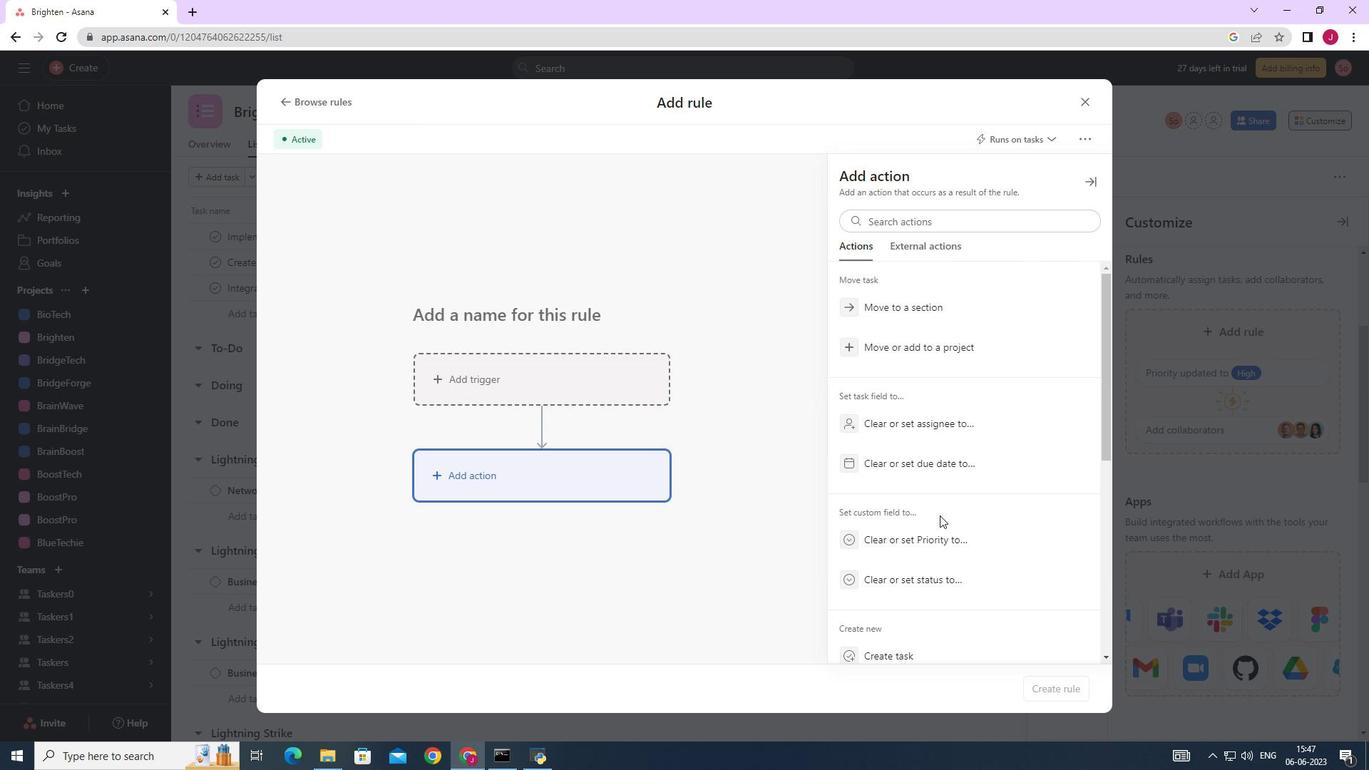 
Action: Mouse moved to (941, 516)
Screenshot: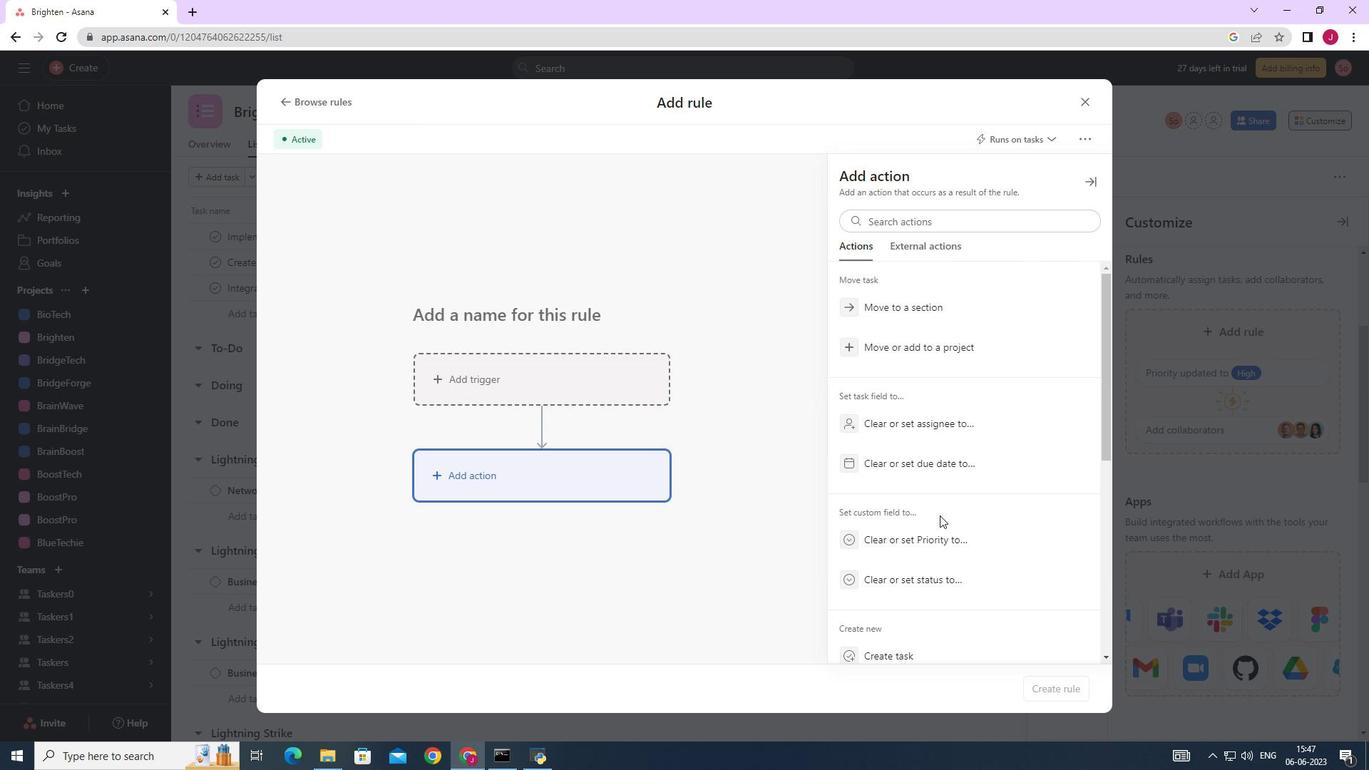 
Action: Mouse scrolled (941, 515) with delta (0, 0)
Screenshot: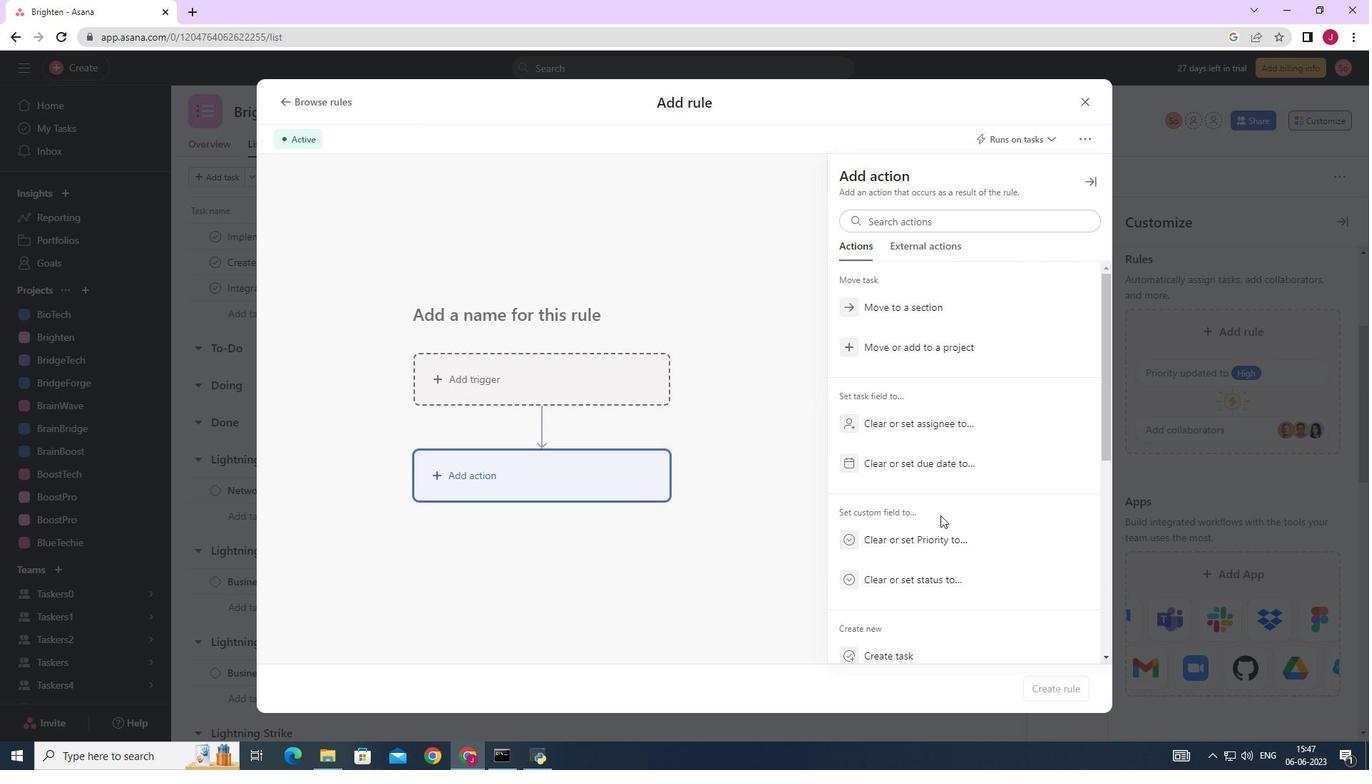 
Action: Mouse moved to (882, 551)
Screenshot: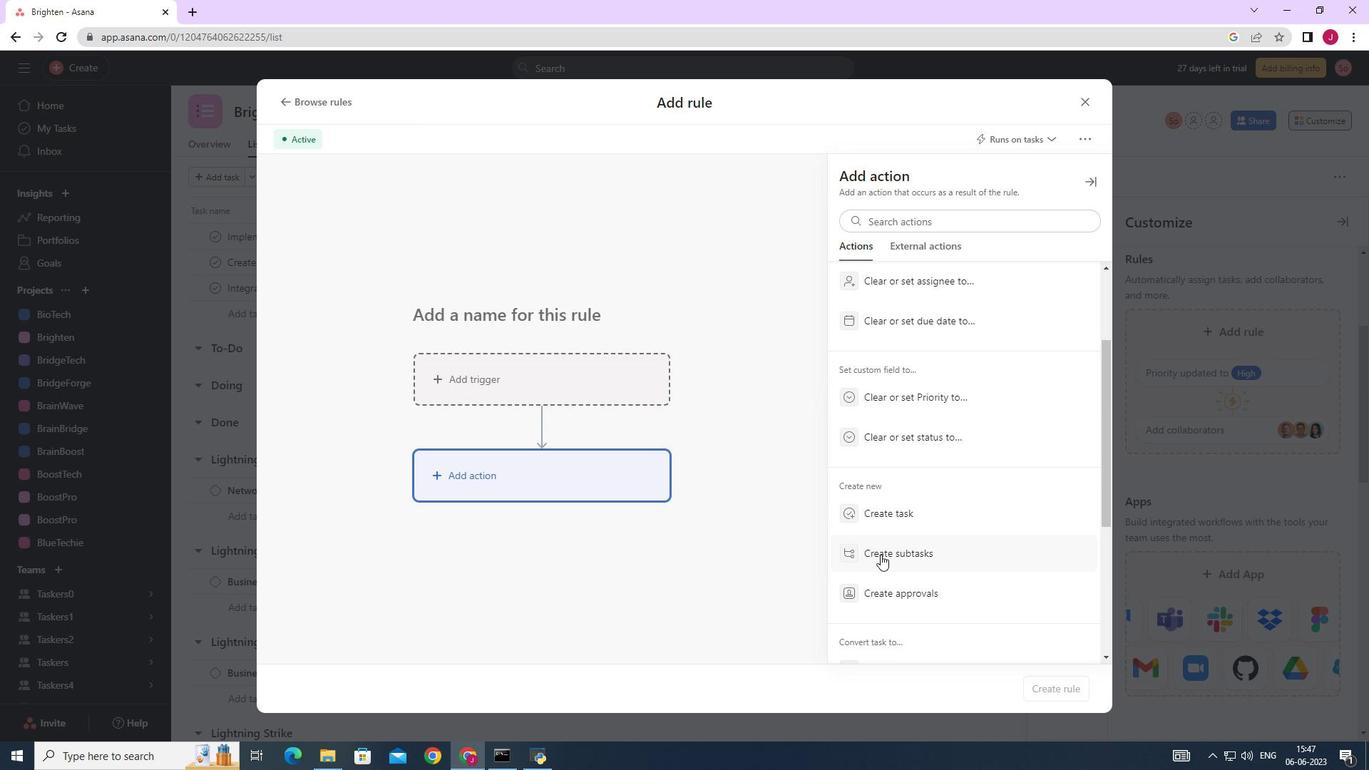 
Action: Mouse pressed left at (882, 551)
Screenshot: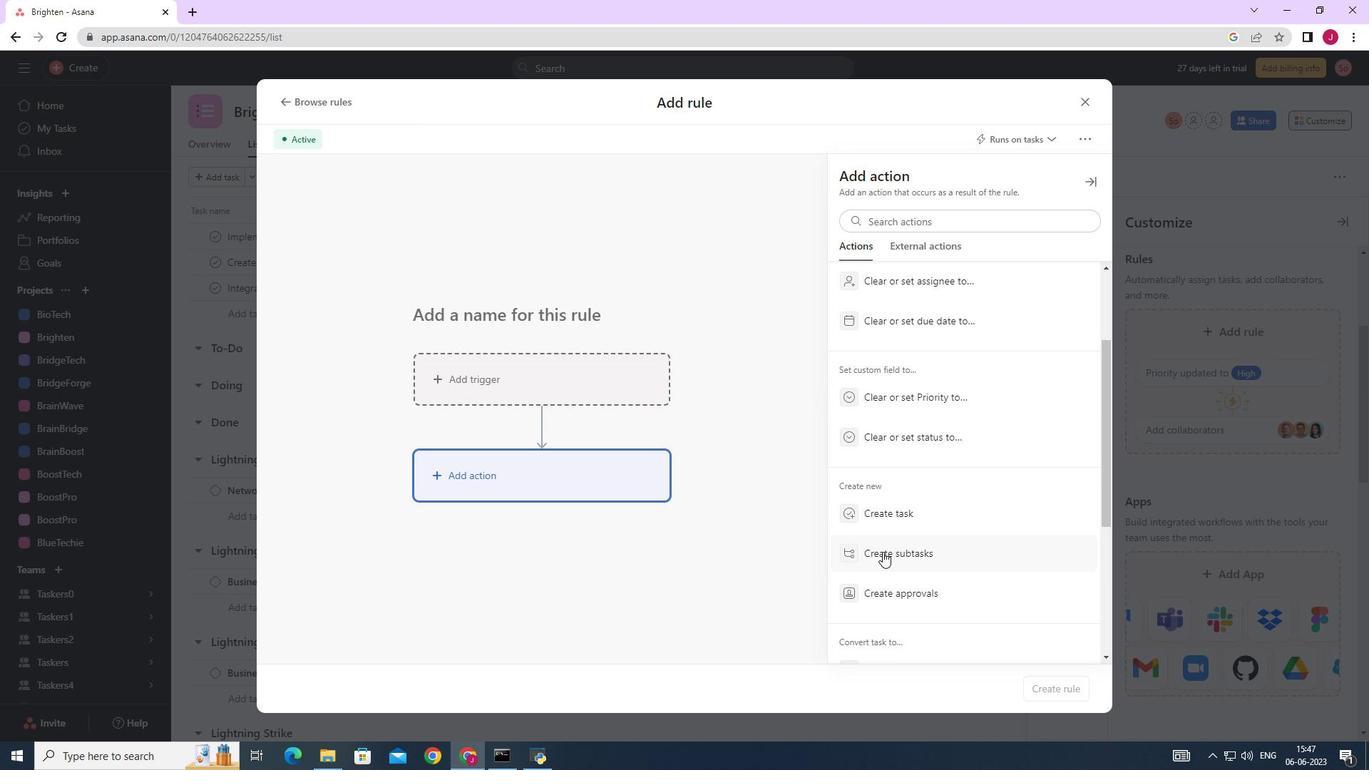 
Action: Mouse moved to (889, 223)
Screenshot: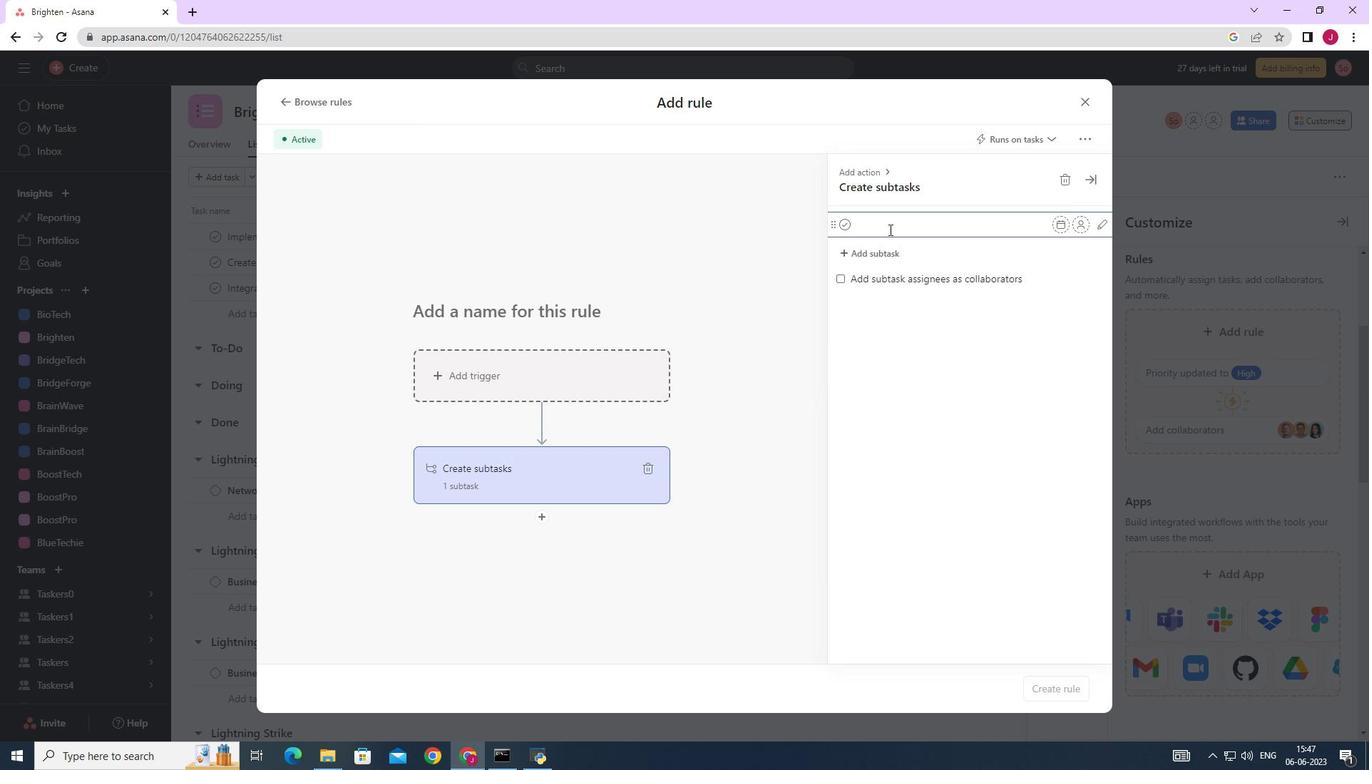 
Action: Mouse pressed left at (889, 223)
Screenshot: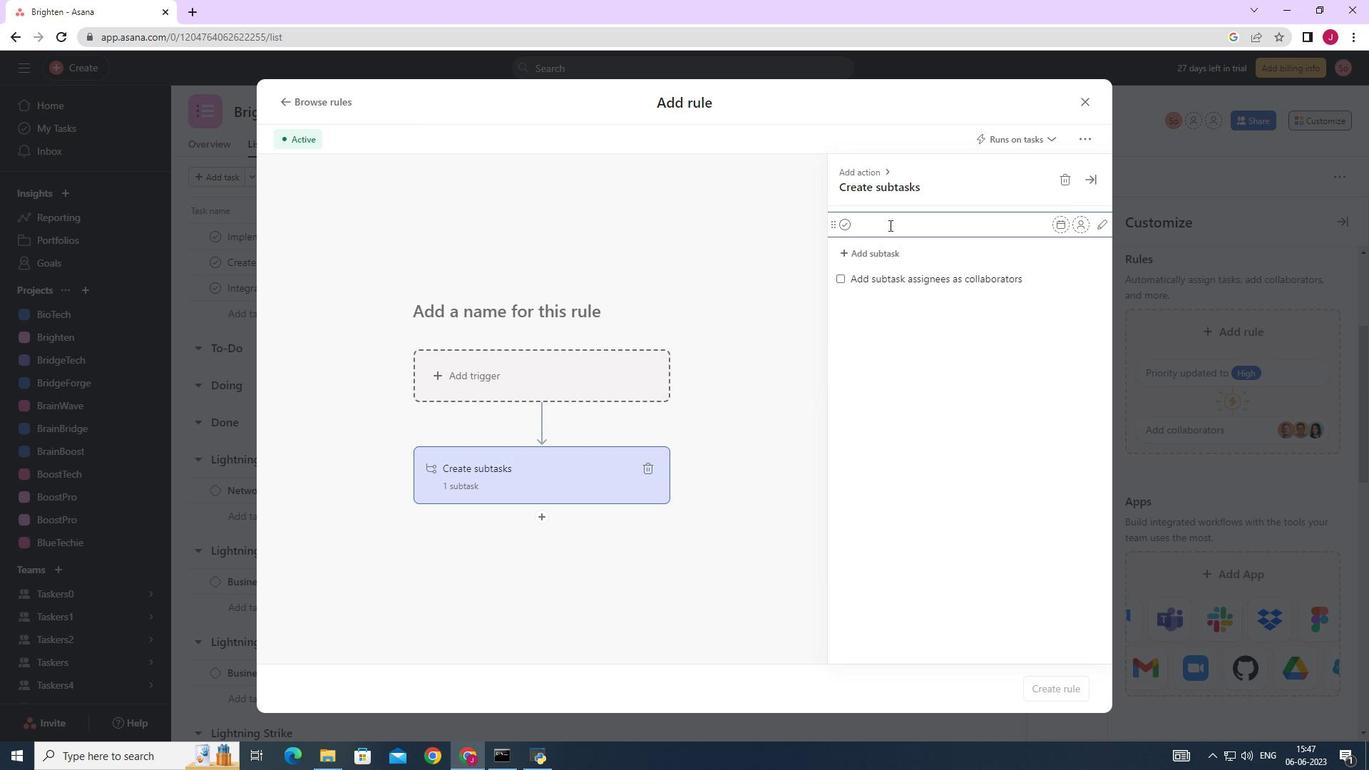 
Action: Key pressed <Key.caps_lock>G<Key.caps_lock>ather<Key.space>and<Key.space><Key.caps_lock>AN<Key.backspace><Key.caps_lock>nalyse<Key.space><Key.caps_lock>R<Key.caps_lock>equirements<Key.enter><Key.caps_lock>D<Key.caps_lock>esign<Key.space>and<Key.space><Key.caps_lock>I<Key.caps_lock>mplement<Key.space><Key.caps_lock>S<Key.caps_lock>olution<Key.enter><Key.caps_lock>S<Key.caps_lock>ystem<Key.space><Key.caps_lock>T<Key.caps_lock>est<Key.space>and<Key.space><Key.caps_lock>UAT<Key.enter><Key.caps_lock><Key.caps_lock>R<Key.caps_lock>elease<Key.space>to<Key.space>production<Key.space>/<Key.space><Key.caps_lock>G<Key.caps_lock>o<Key.space><Key.caps_lock>L<Key.caps_lock>ive<Key.enter>
Screenshot: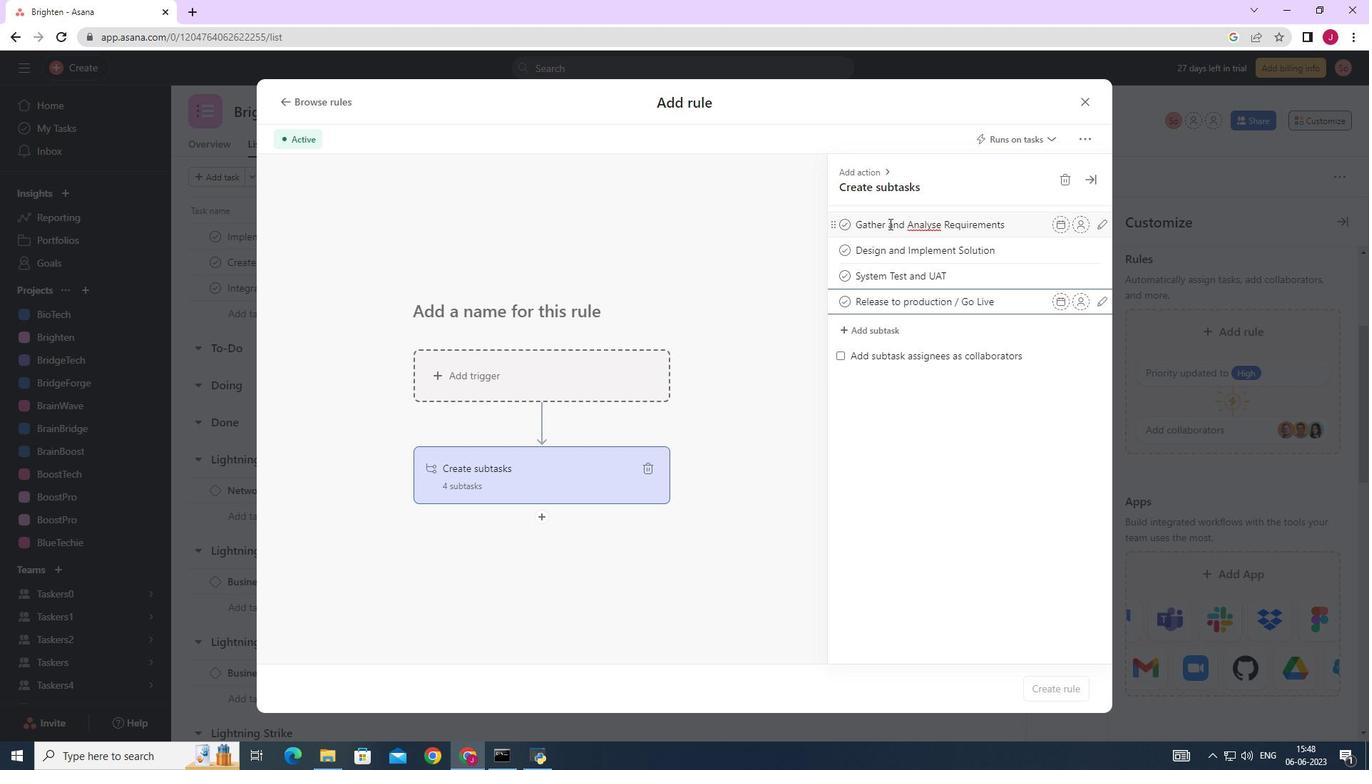 
Action: Mouse moved to (1079, 101)
Screenshot: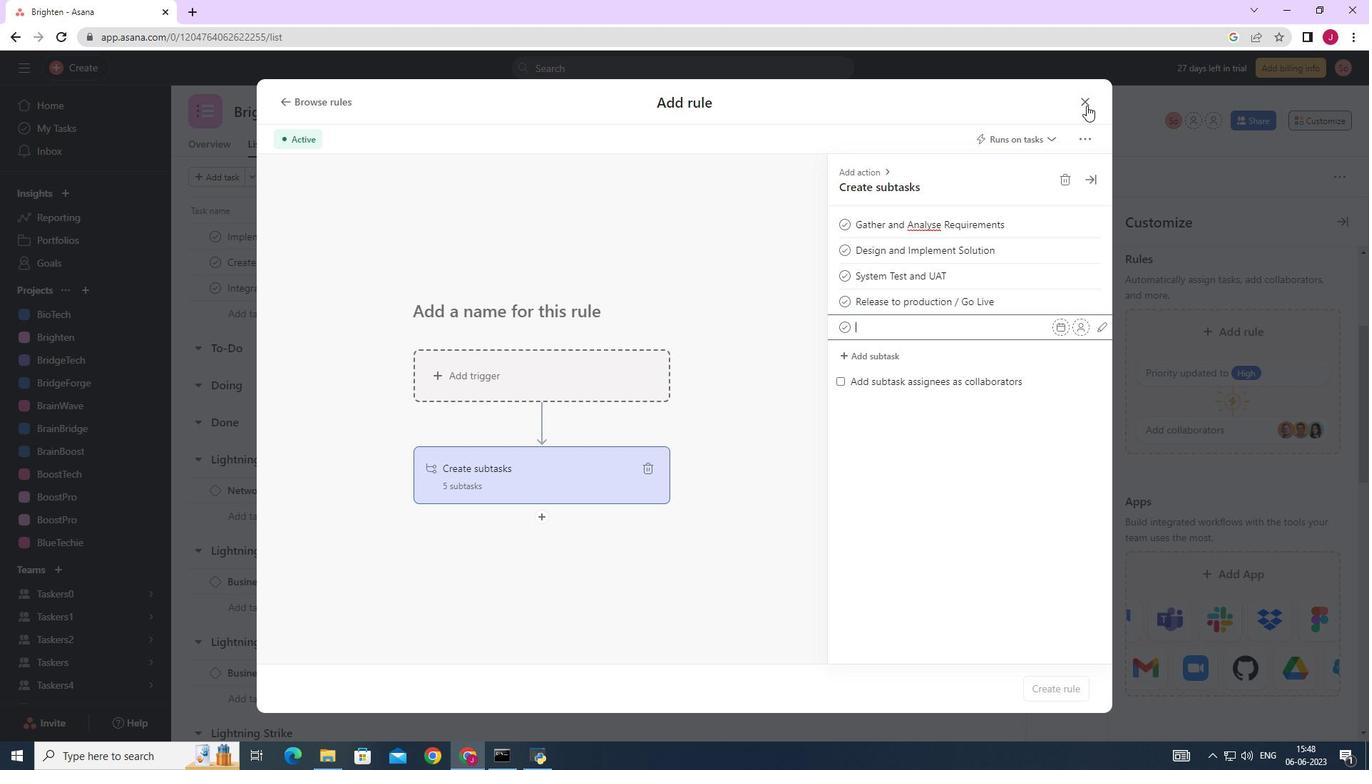 
Action: Mouse pressed left at (1079, 101)
Screenshot: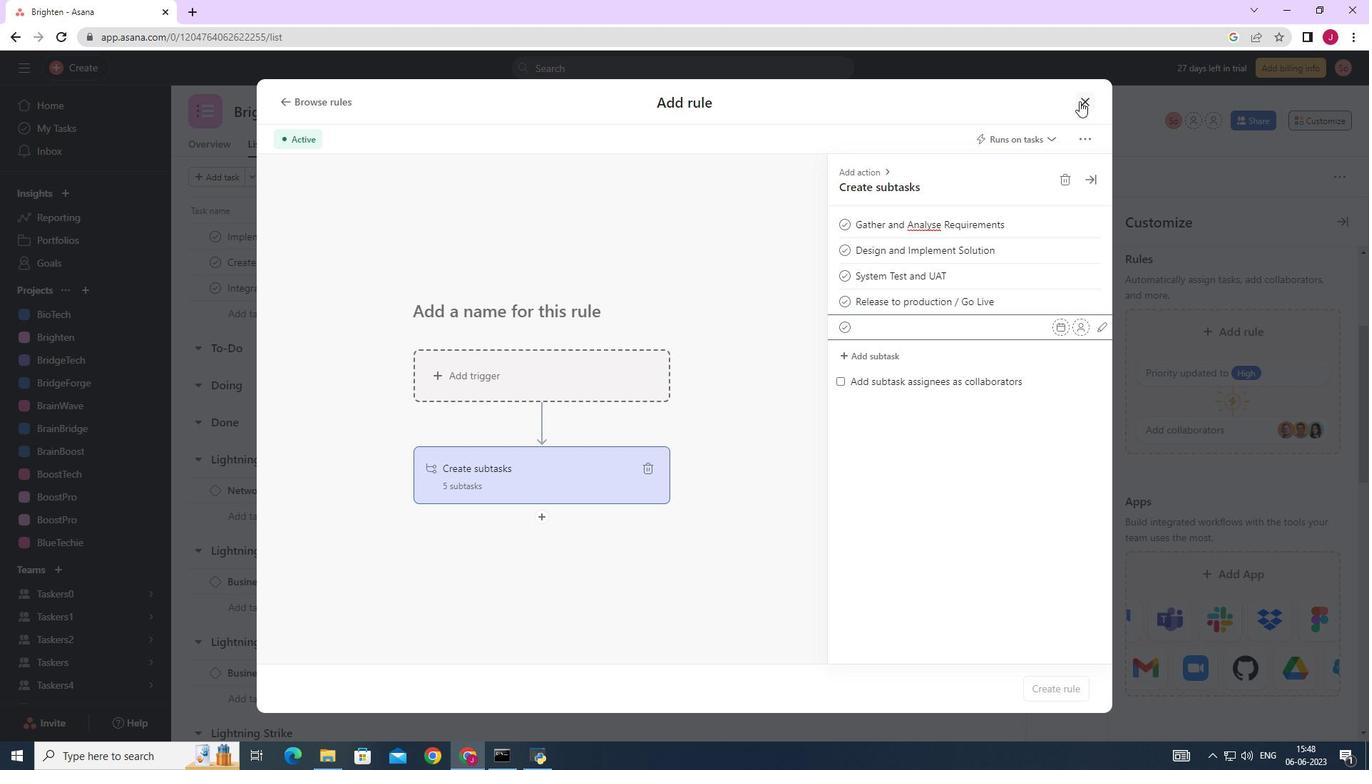 
